 Task: Open a blank sheet, save the file as Samantha Add the quote 'The greatest wealth is not in material possessions but in the relationships and experiences we cherish.'The greatest wealth is not in material possessions but in the relationships and experiences we cherish.  Apply font style Apply font style Engravers MT and font size 22 Align the text to the Left .Change the text color to  Red
Action: Mouse moved to (26, 23)
Screenshot: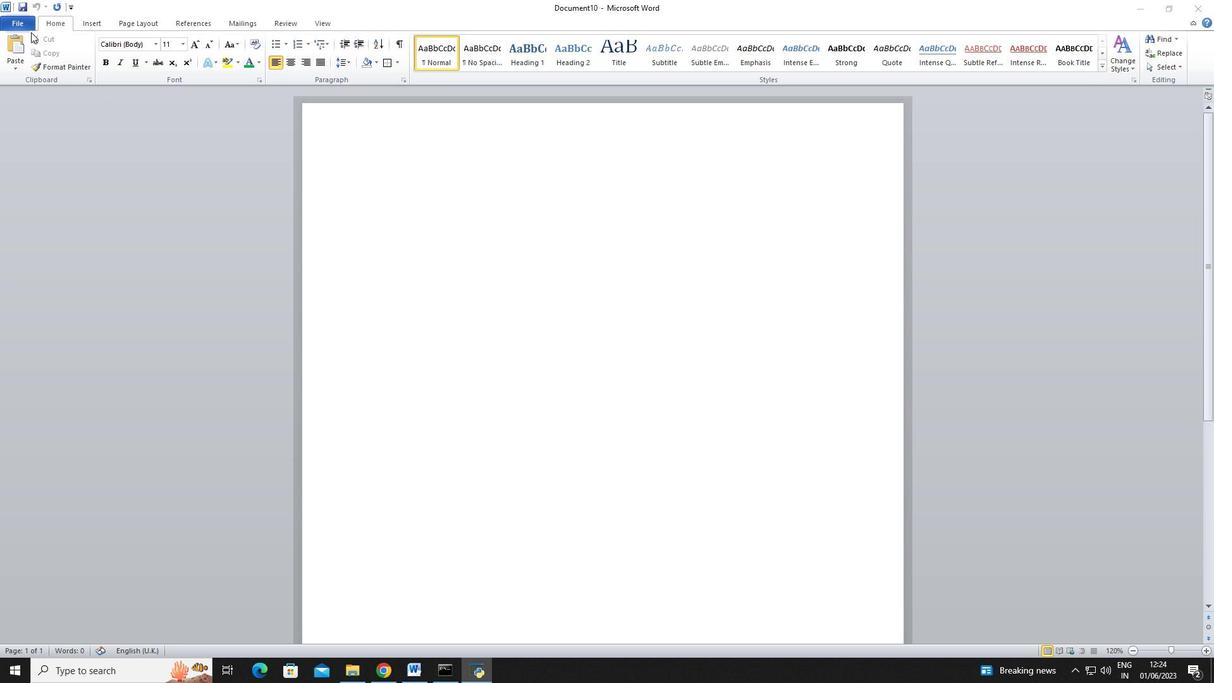 
Action: Mouse pressed left at (26, 23)
Screenshot: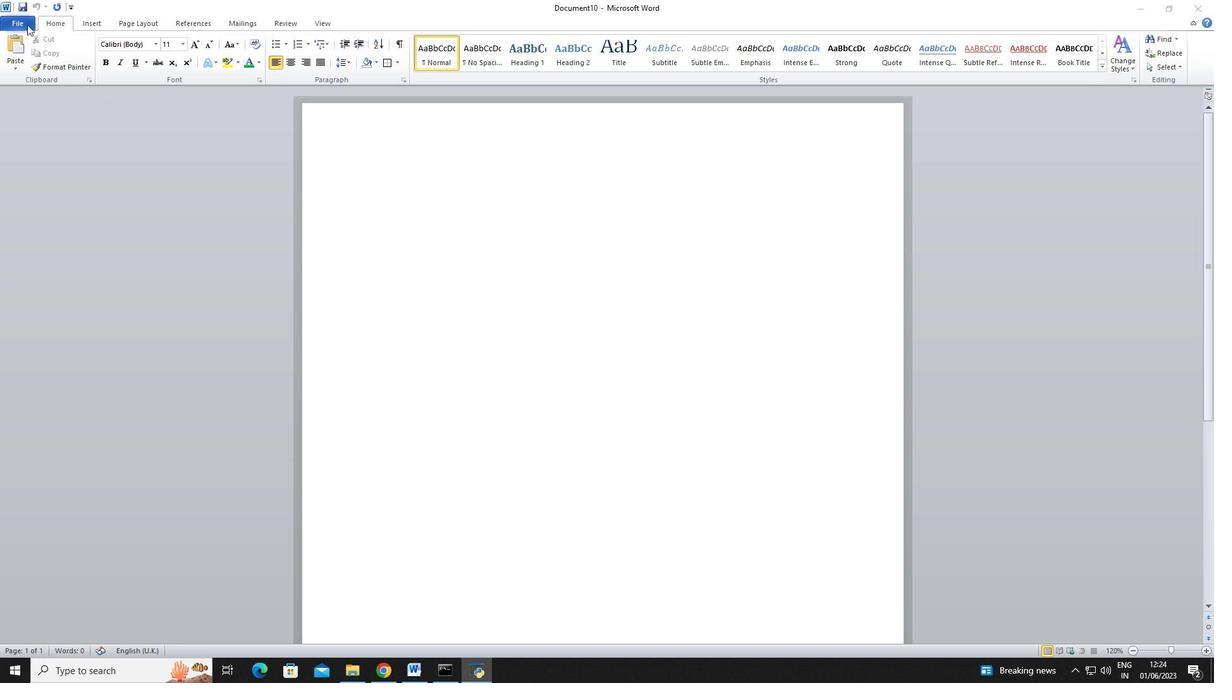 
Action: Mouse pressed left at (26, 23)
Screenshot: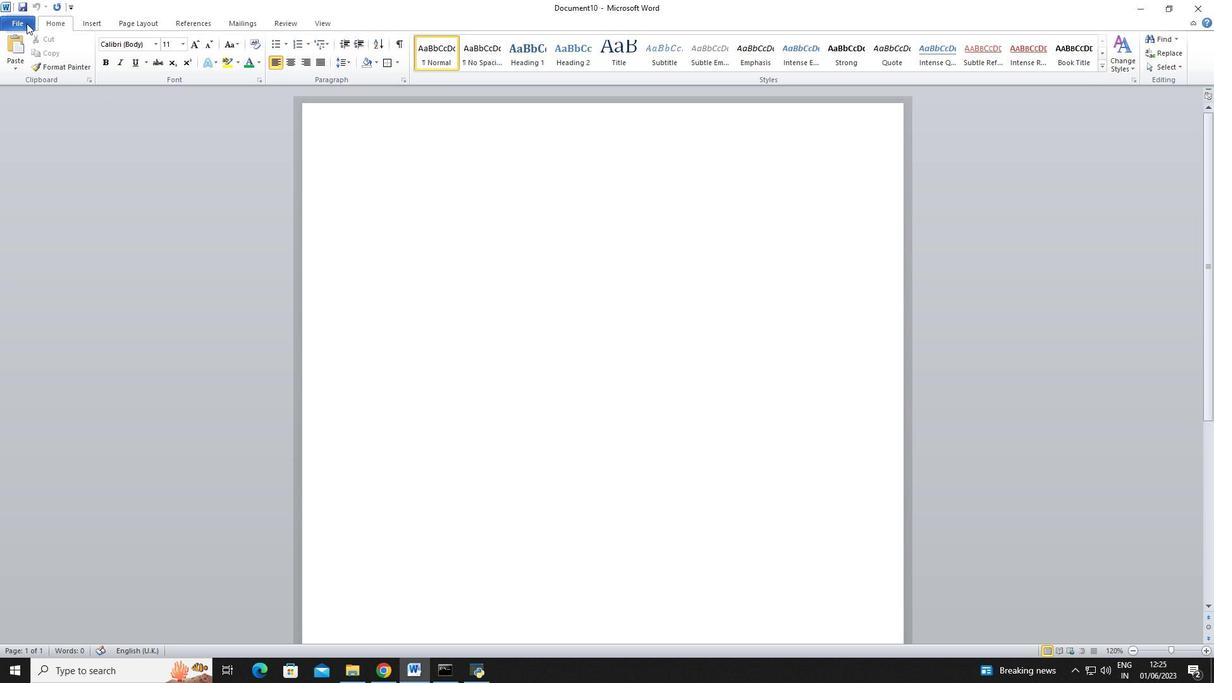
Action: Mouse moved to (37, 163)
Screenshot: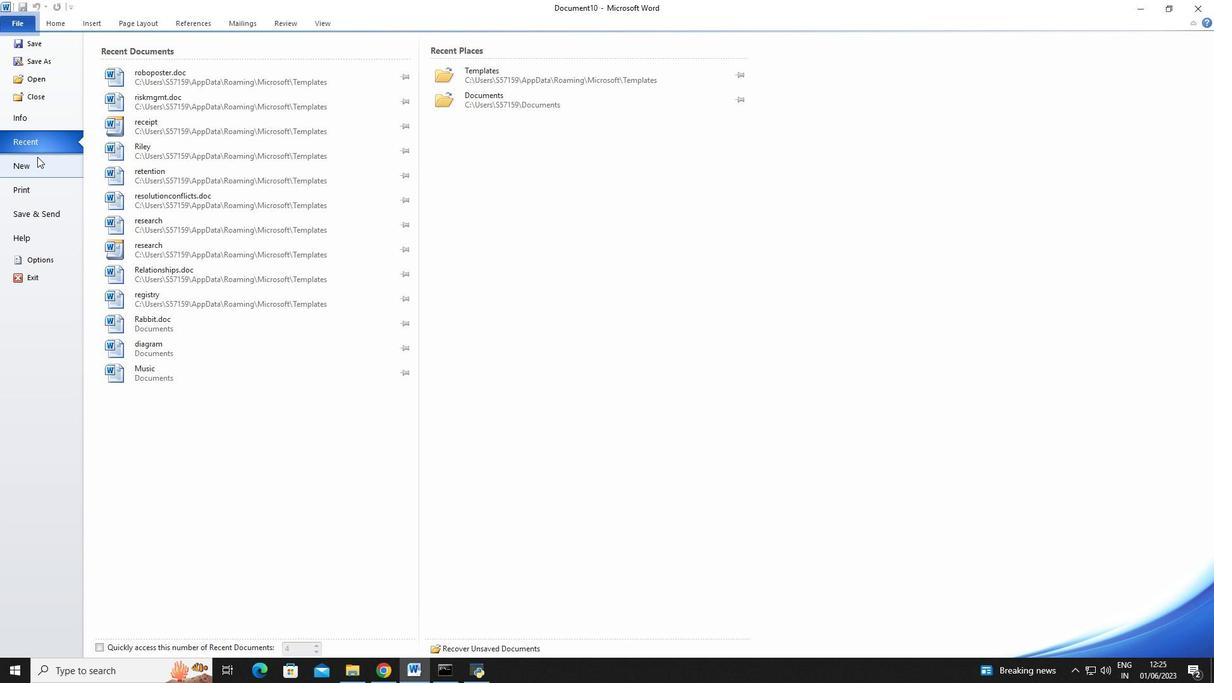 
Action: Mouse pressed left at (37, 163)
Screenshot: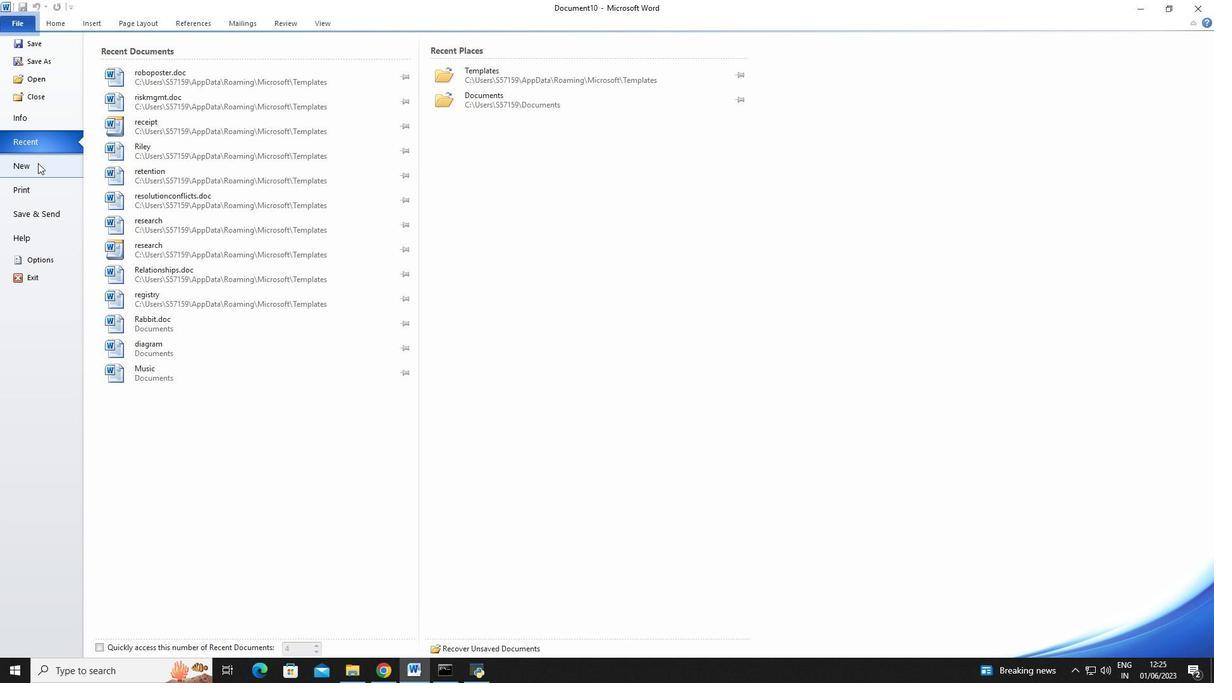 
Action: Mouse moved to (115, 117)
Screenshot: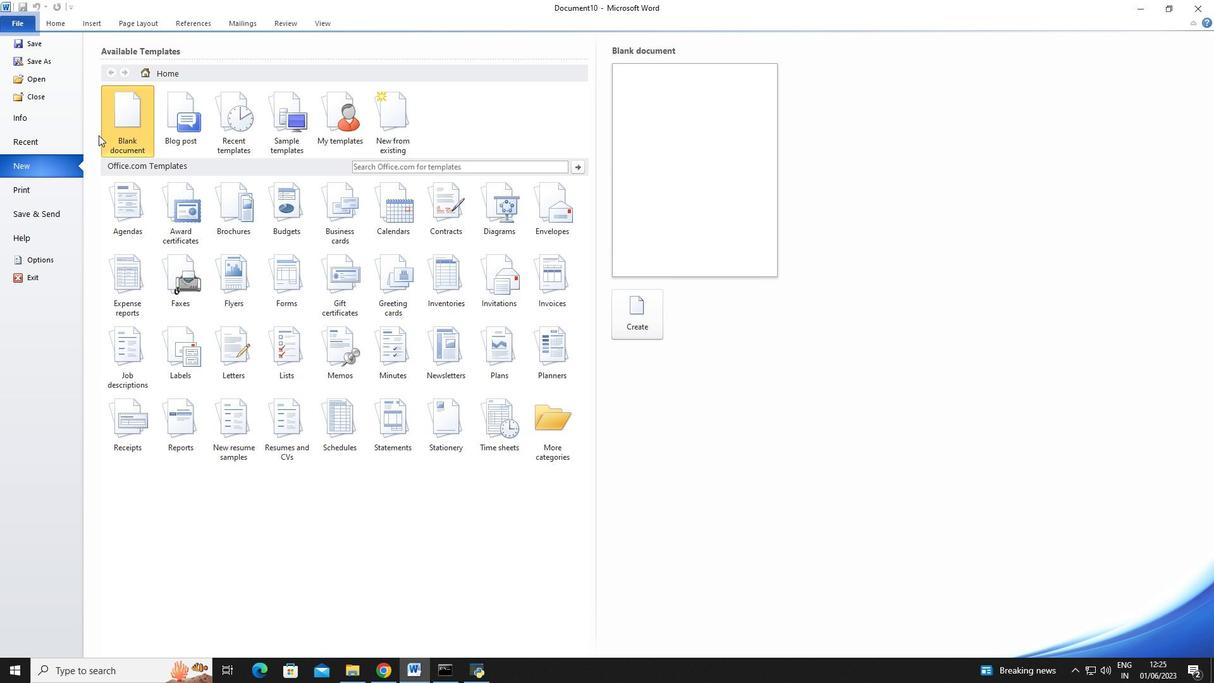 
Action: Mouse pressed left at (115, 117)
Screenshot: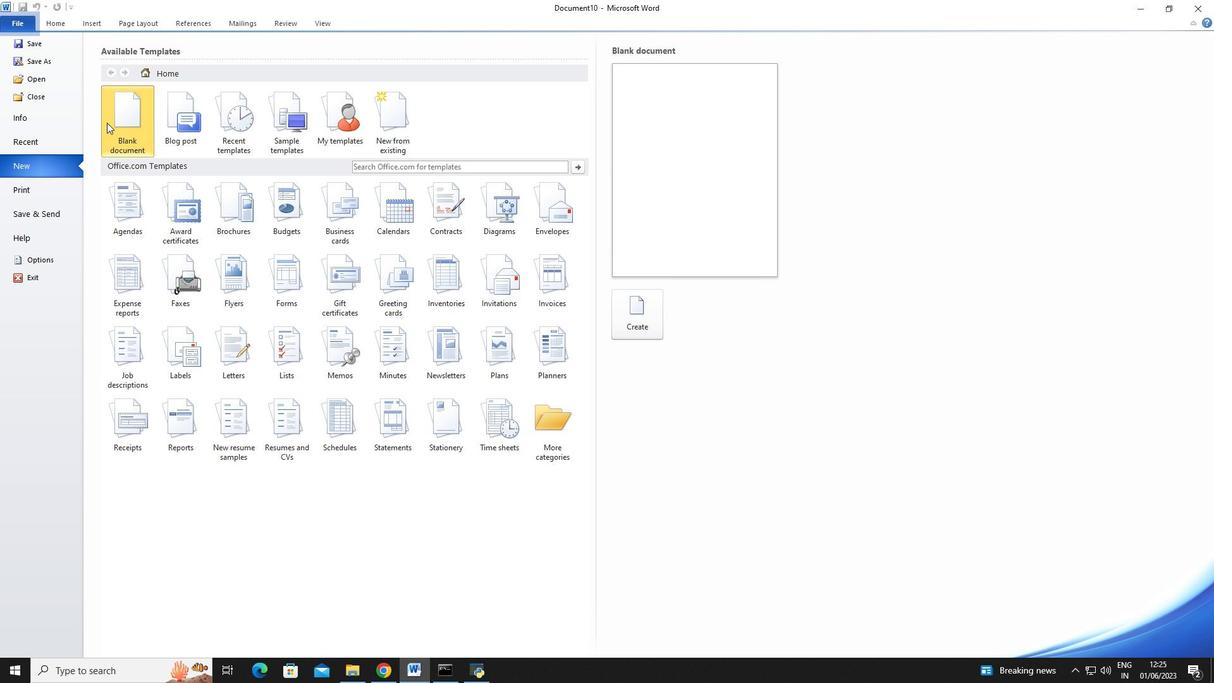 
Action: Mouse moved to (664, 309)
Screenshot: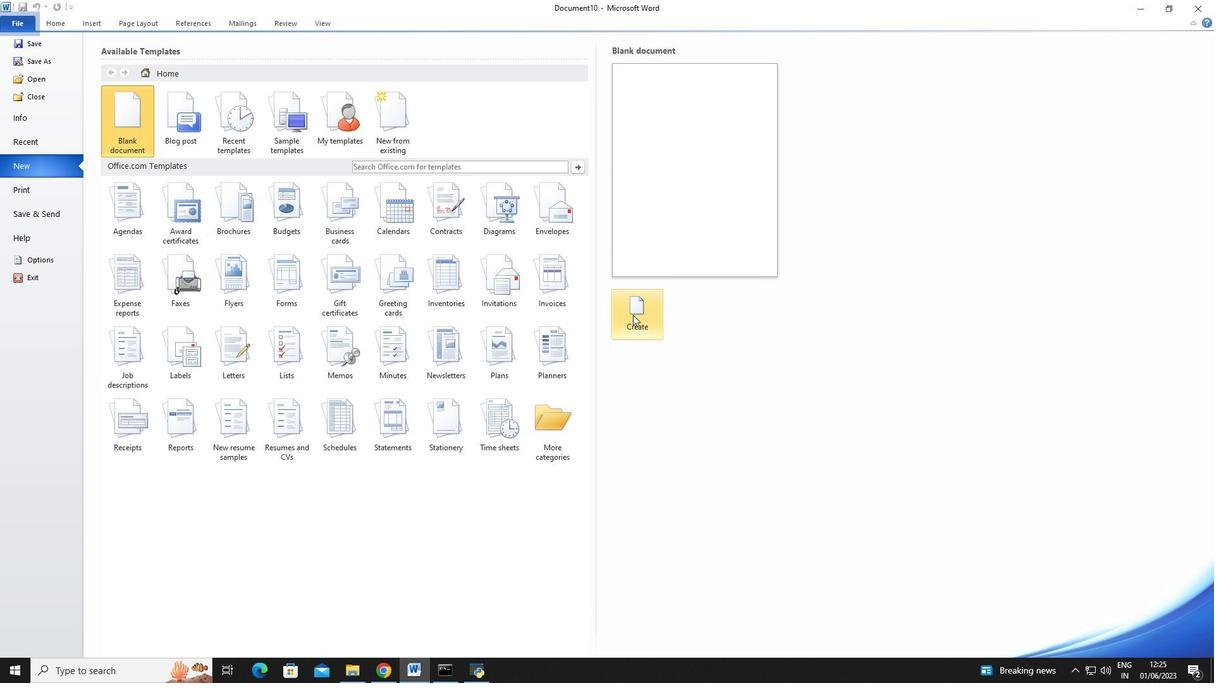 
Action: Mouse pressed left at (664, 309)
Screenshot: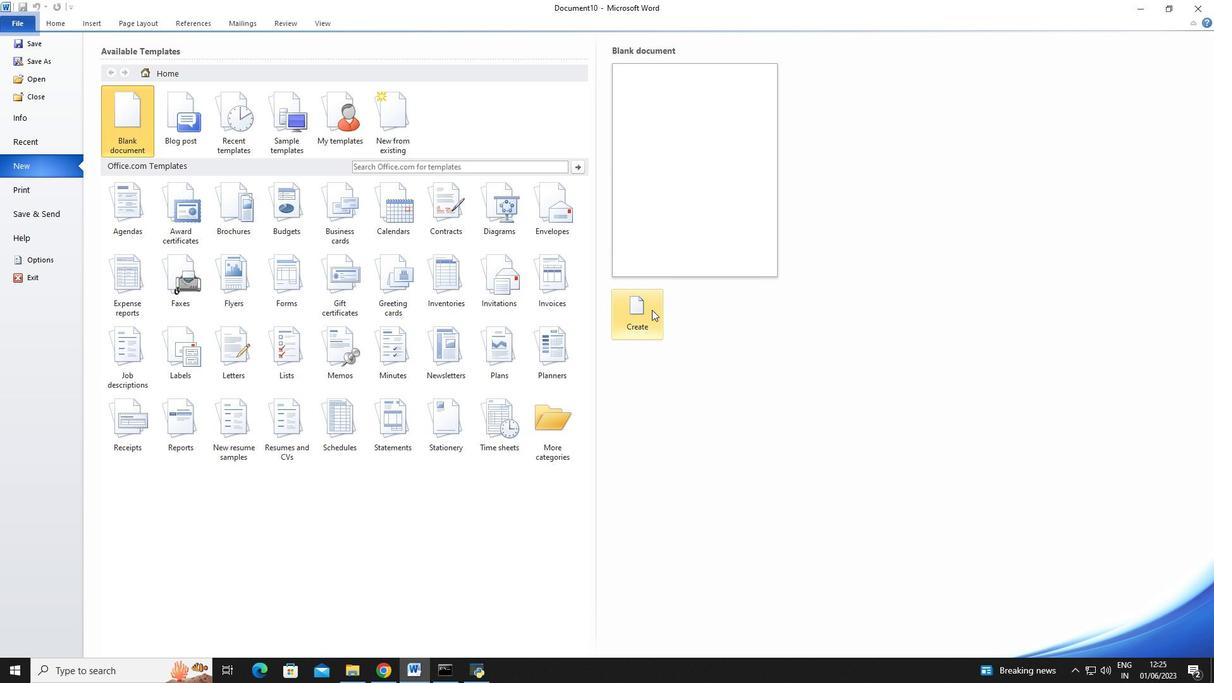
Action: Mouse moved to (650, 312)
Screenshot: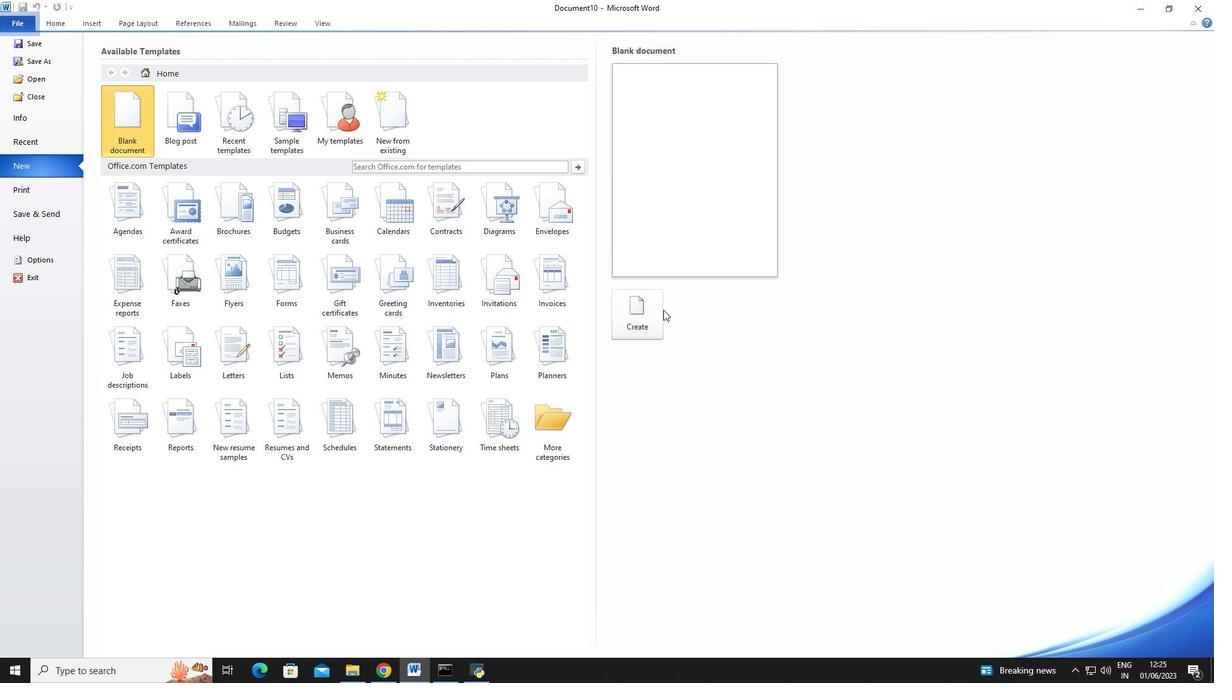 
Action: Mouse pressed left at (650, 312)
Screenshot: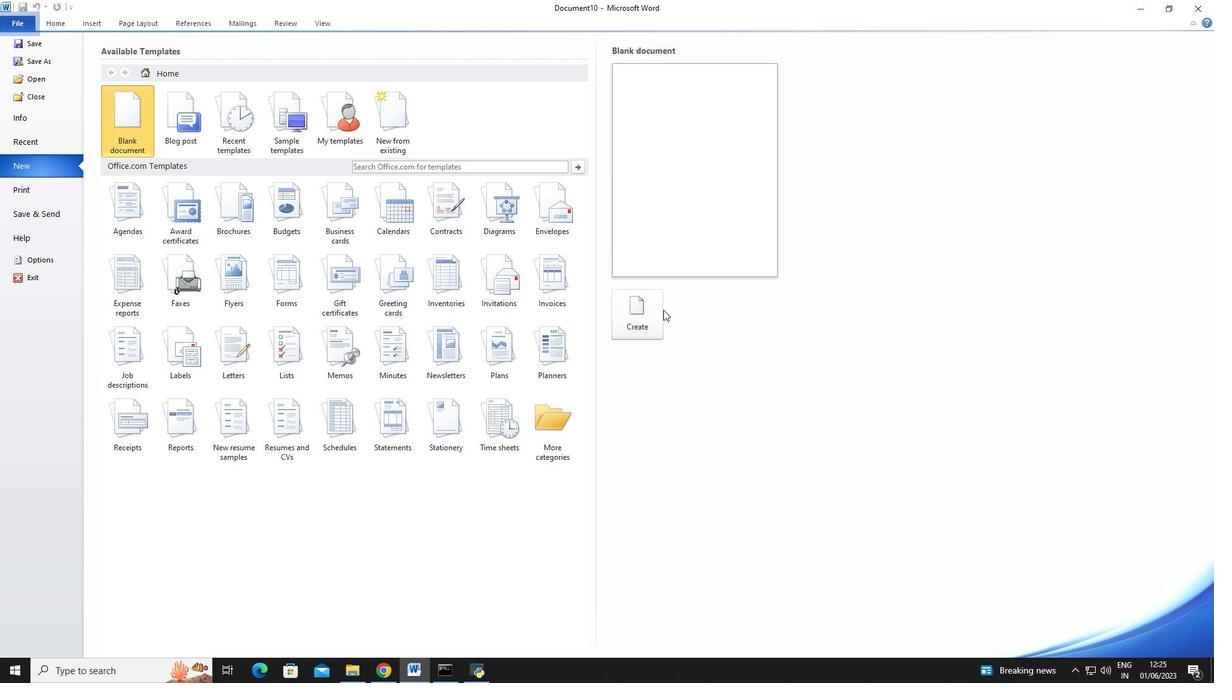 
Action: Mouse moved to (22, 6)
Screenshot: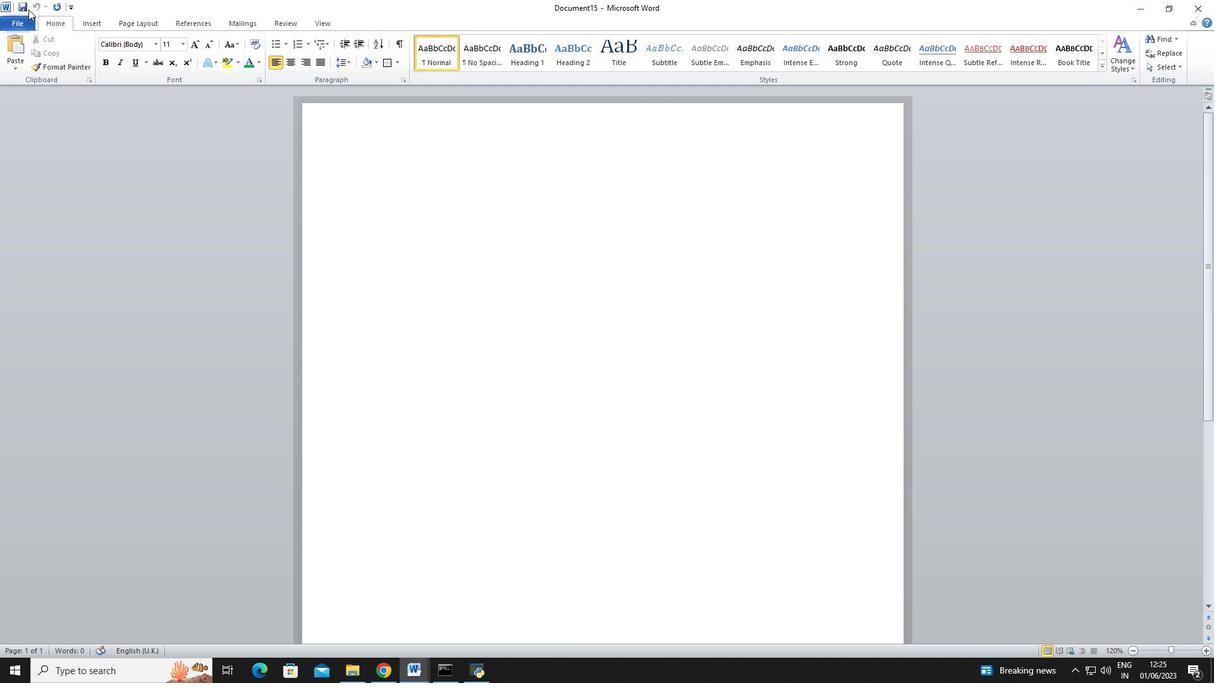 
Action: Mouse pressed left at (22, 6)
Screenshot: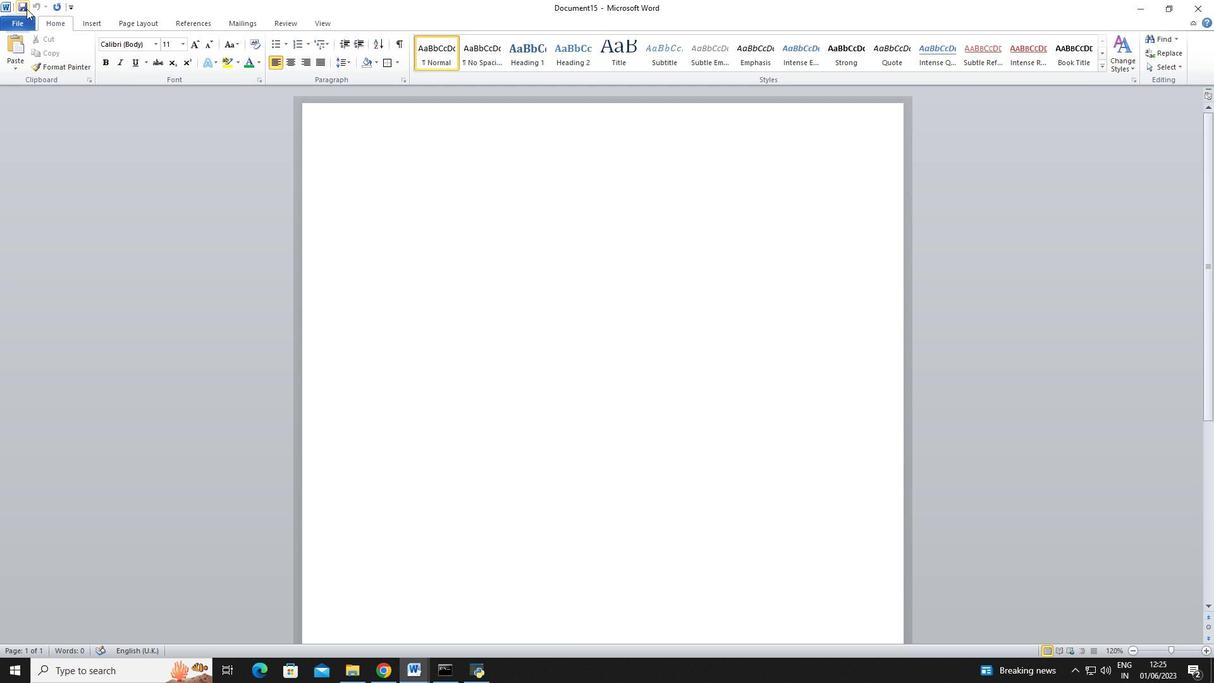 
Action: Mouse moved to (308, 235)
Screenshot: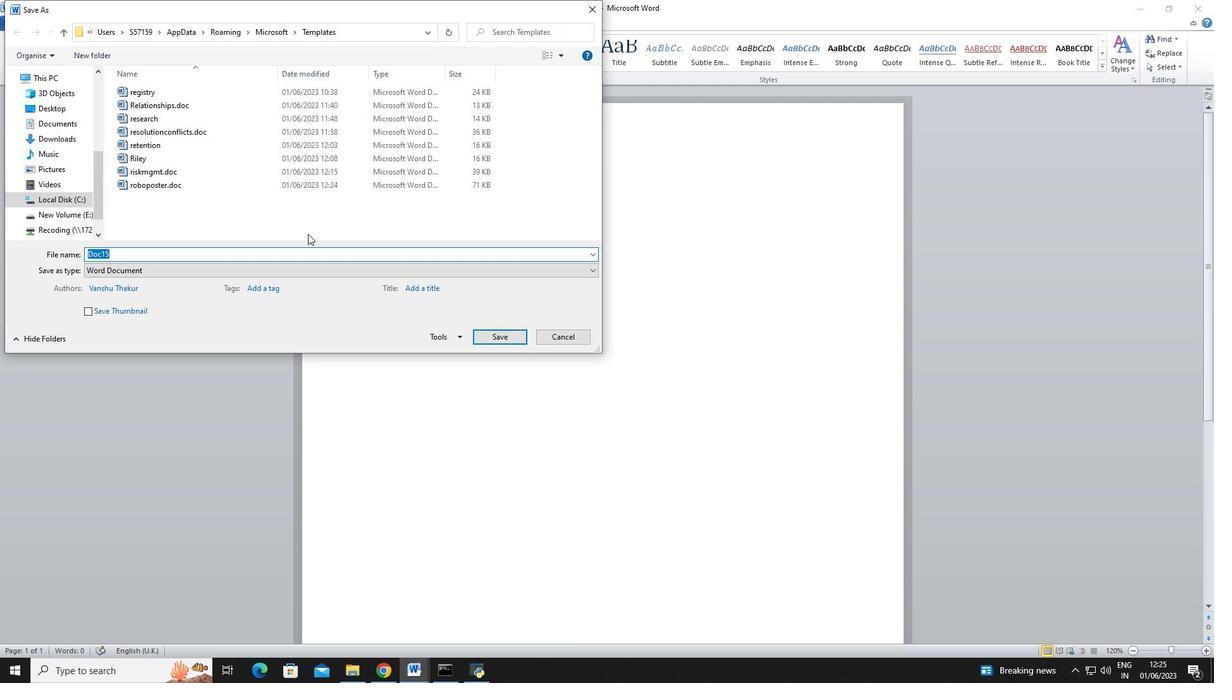 
Action: Key pressed <Key.shift>Samantha
Screenshot: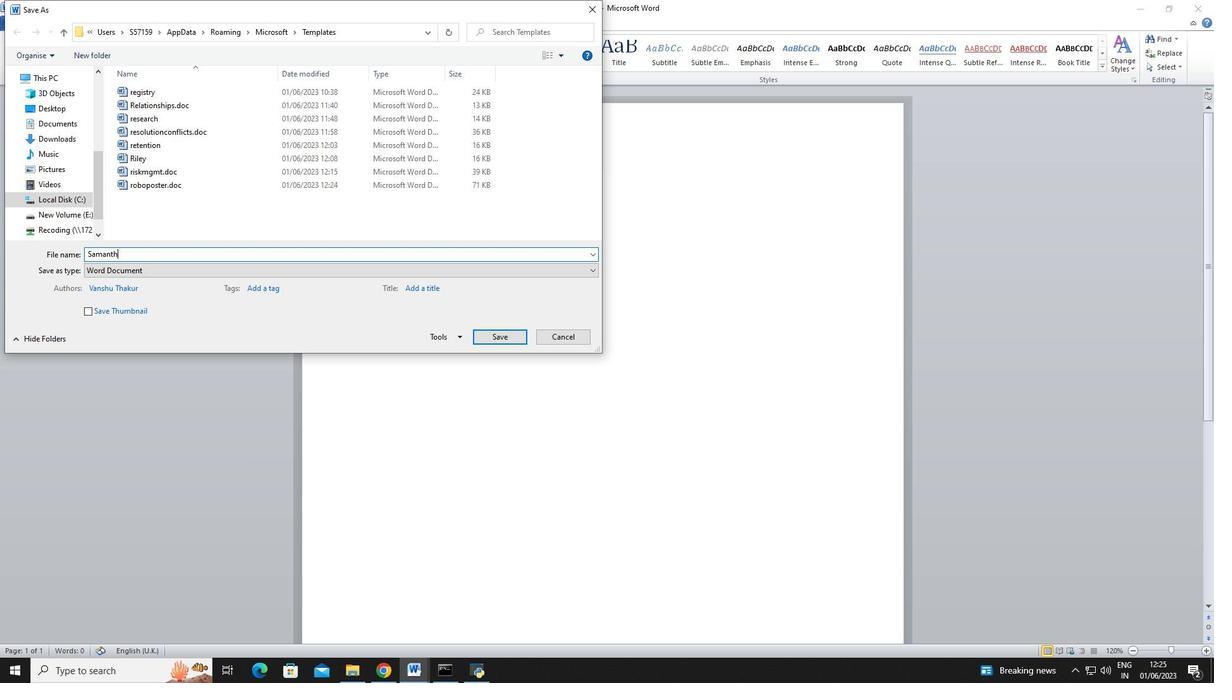 
Action: Mouse moved to (507, 339)
Screenshot: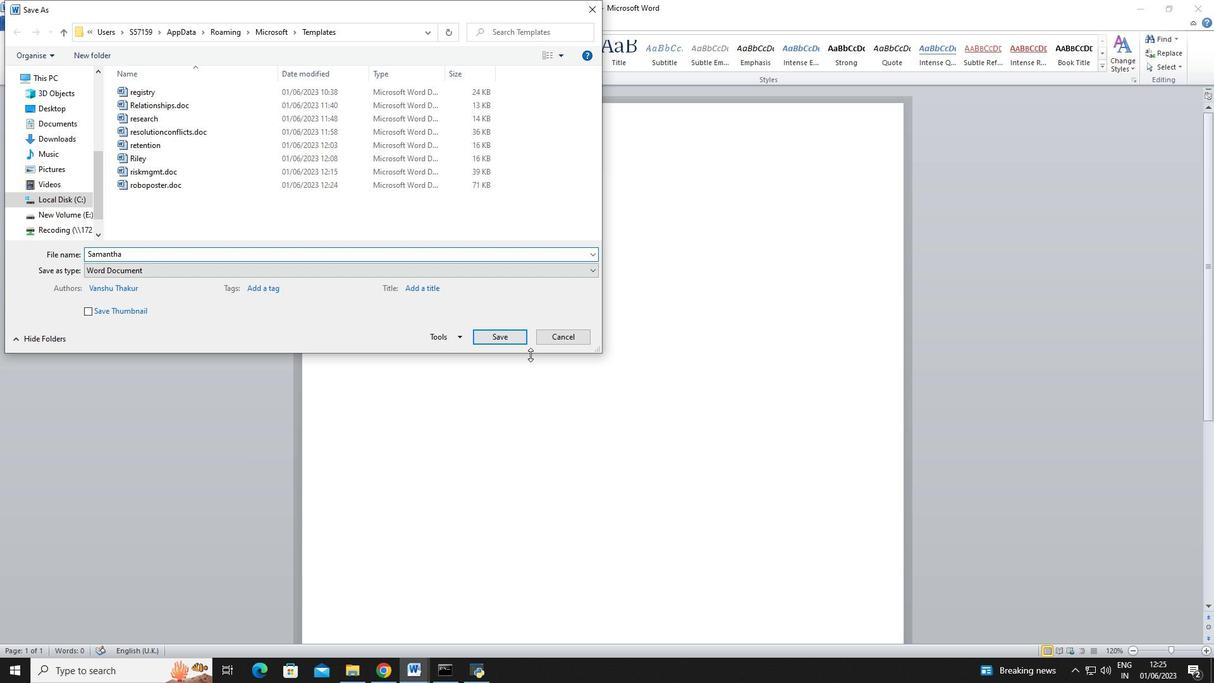 
Action: Mouse pressed left at (507, 339)
Screenshot: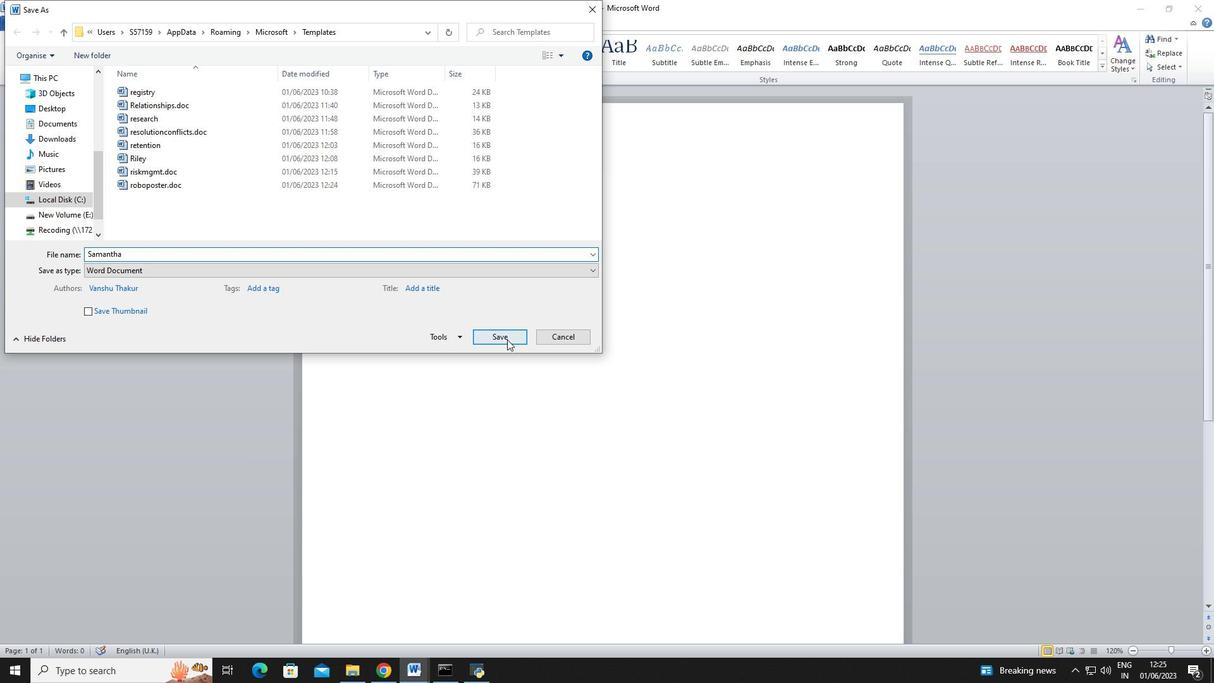 
Action: Mouse moved to (387, 178)
Screenshot: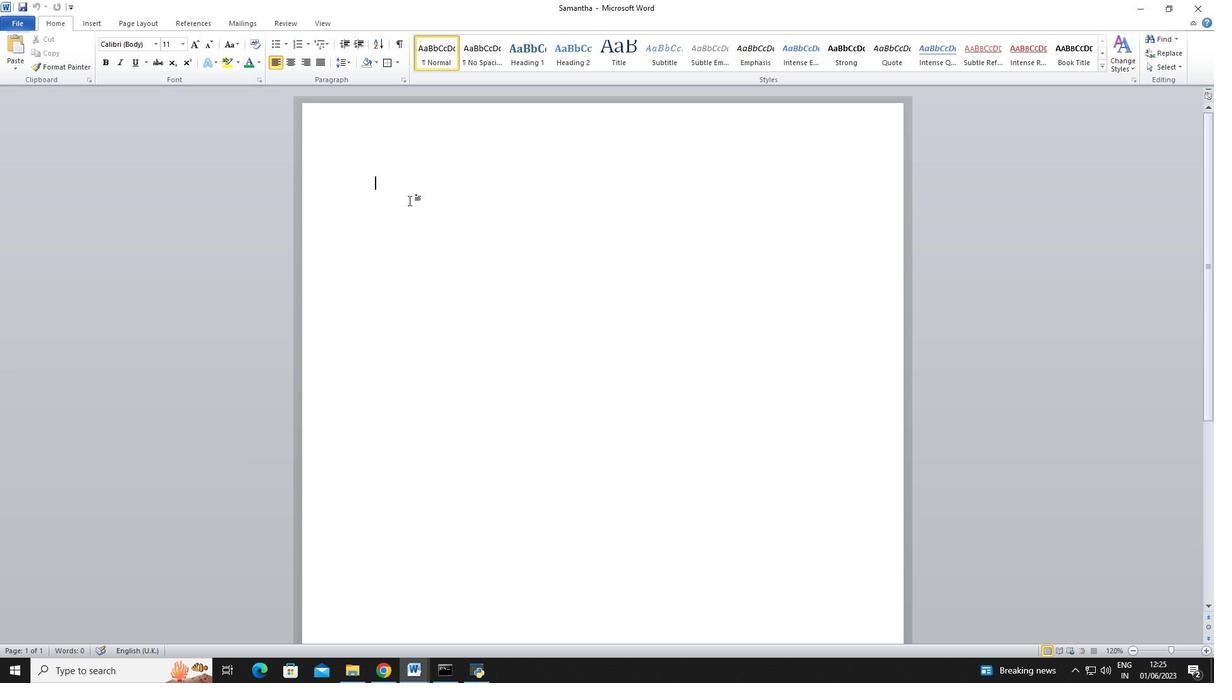 
Action: Key pressed <Key.shift><Key.shift><Key.shift><Key.shift><Key.shift><Key.shift>The<Key.space>greatest<Key.space>wealth<Key.space>is<Key.space>not<Key.space>in<Key.space>material<Key.space>possesions<Key.space>but<Key.space><Key.left><Key.left><Key.left><Key.left><Key.left><Key.left><Key.left><Key.left><Key.left>s<Key.right><Key.right><Key.right><Key.right><Key.right><Key.right><Key.right><Key.right><Key.space>in<Key.space>the<Key.space>re;ationships<Key.space>and<Key.space>experiences<Key.left><Key.left><Key.left><Key.left><Key.left><Key.left><Key.left><Key.left><Key.left><Key.left><Key.left><Key.left><Key.left><Key.left><Key.left><Key.left><Key.left><Key.left><Key.left><Key.left><Key.left><Key.left><Key.left><Key.left><Key.left><Key.left><Key.backspace>l<Key.right><Key.right><Key.right><Key.right><Key.right><Key.right><Key.right><Key.right><Key.right><Key.right><Key.right><Key.right><Key.right><Key.right><Key.right><Key.right><Key.right><Key.right><Key.right><Key.right><Key.right><Key.right><Key.right><Key.right><Key.right><Key.right><Key.space>we<Key.space>cherish.
Screenshot: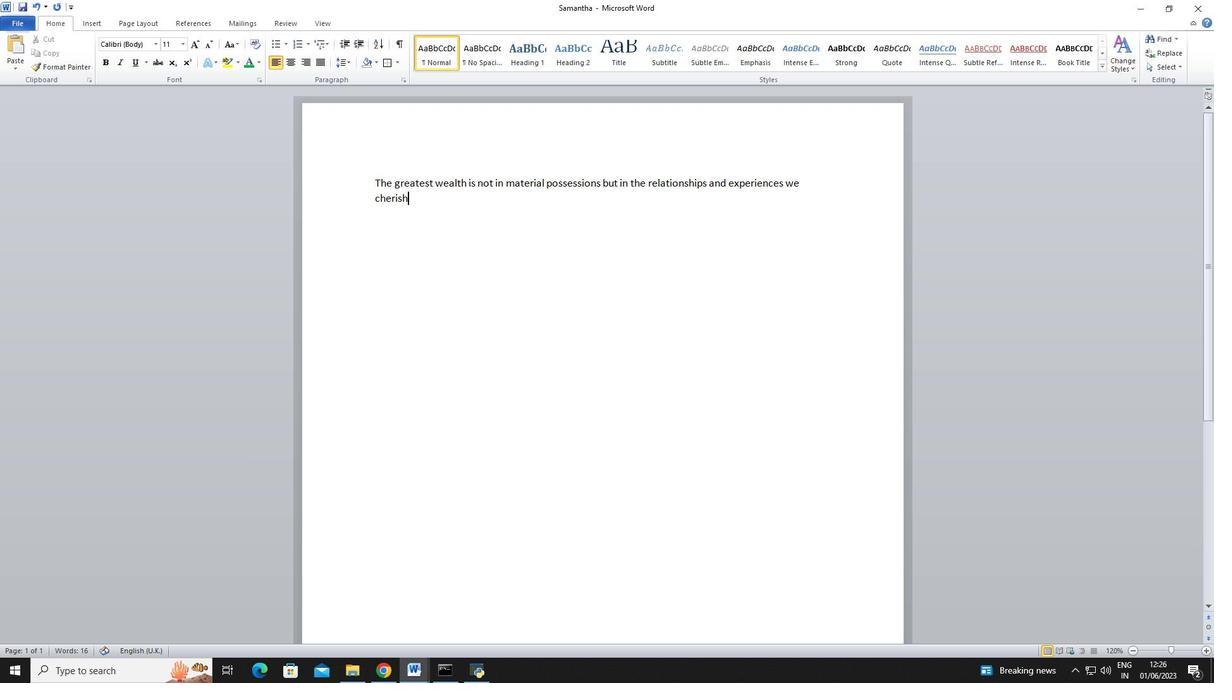 
Action: Mouse moved to (389, 168)
Screenshot: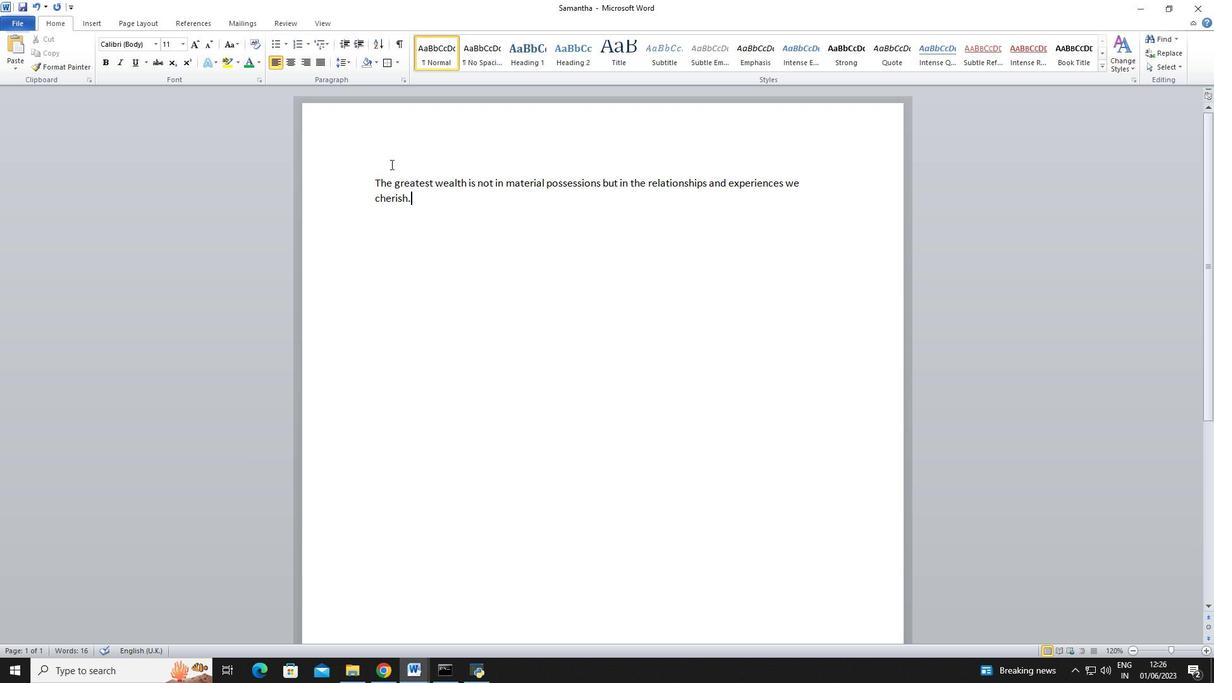 
Action: Key pressed <Key.space><Key.shift><Key.shift><Key.shift><Key.shift><Key.shift><Key.shift><Key.shift><Key.shift><Key.shift><Key.shift><Key.shift><Key.shift><Key.shift>The<Key.space>greatest<Key.space>wealth<Key.space>is<Key.space>not<Key.space>in<Key.space>material<Key.space>possessions<Key.space>but<Key.space>in<Key.space>the<Key.space>relationships<Key.space>and<Key.space>experiences<Key.space>we<Key.space>cherish.
Screenshot: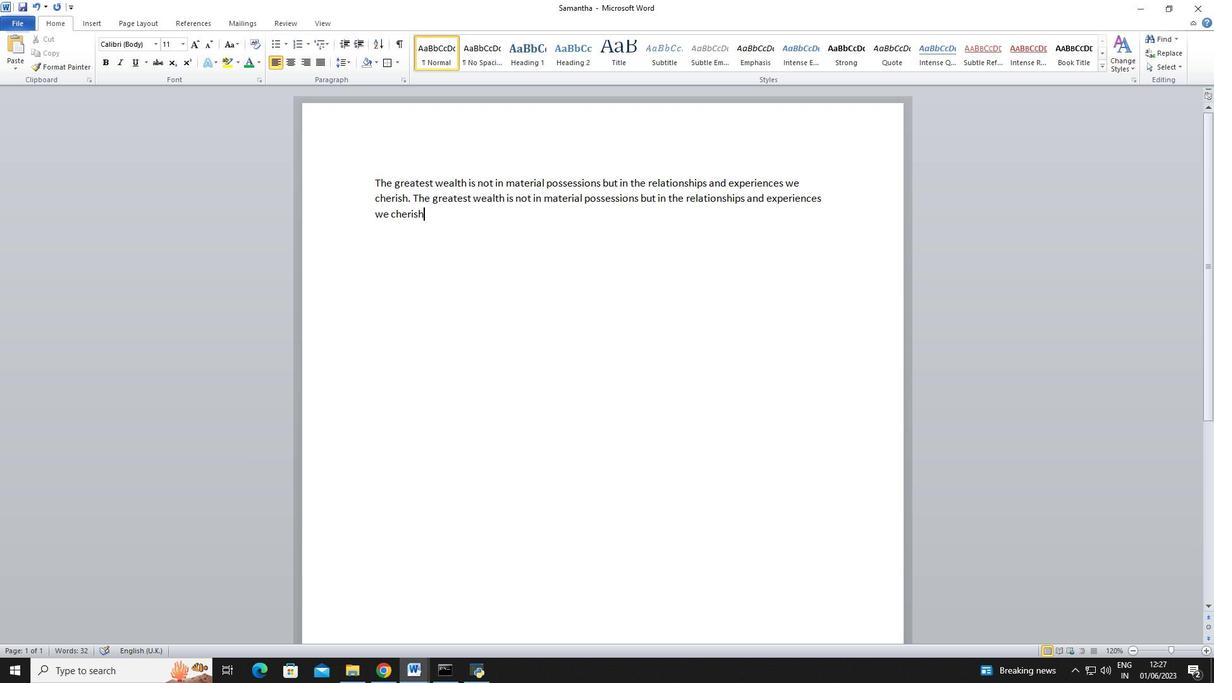 
Action: Mouse moved to (370, 182)
Screenshot: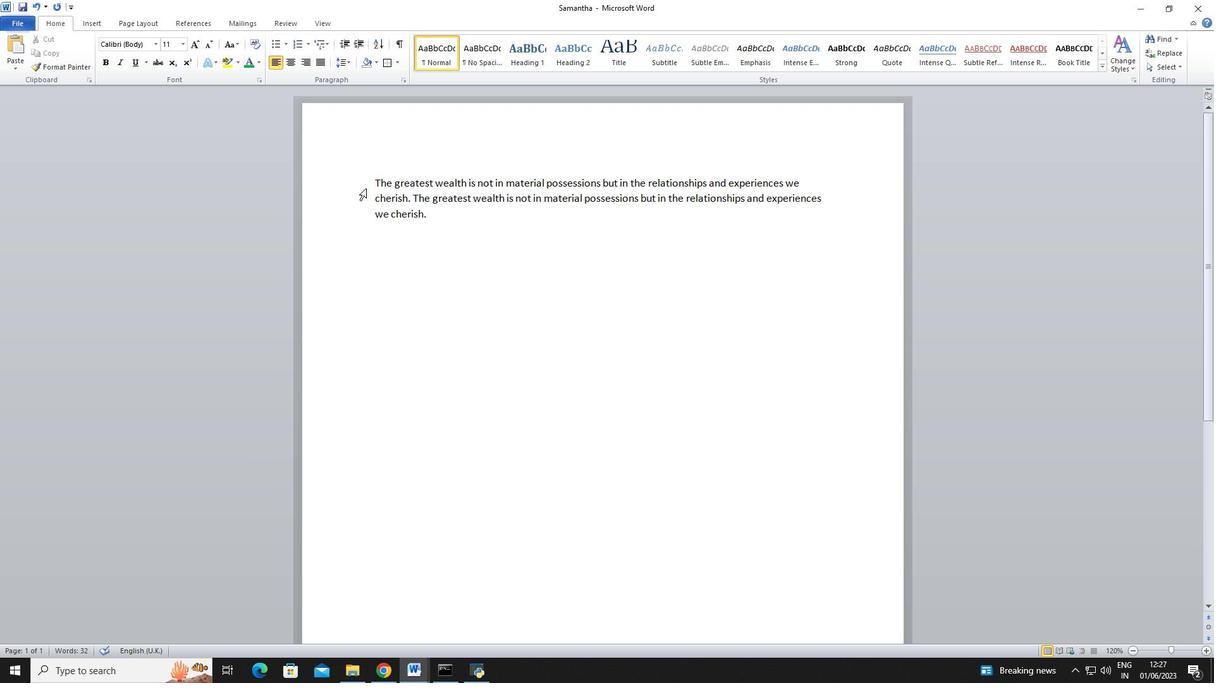
Action: Mouse pressed left at (370, 182)
Screenshot: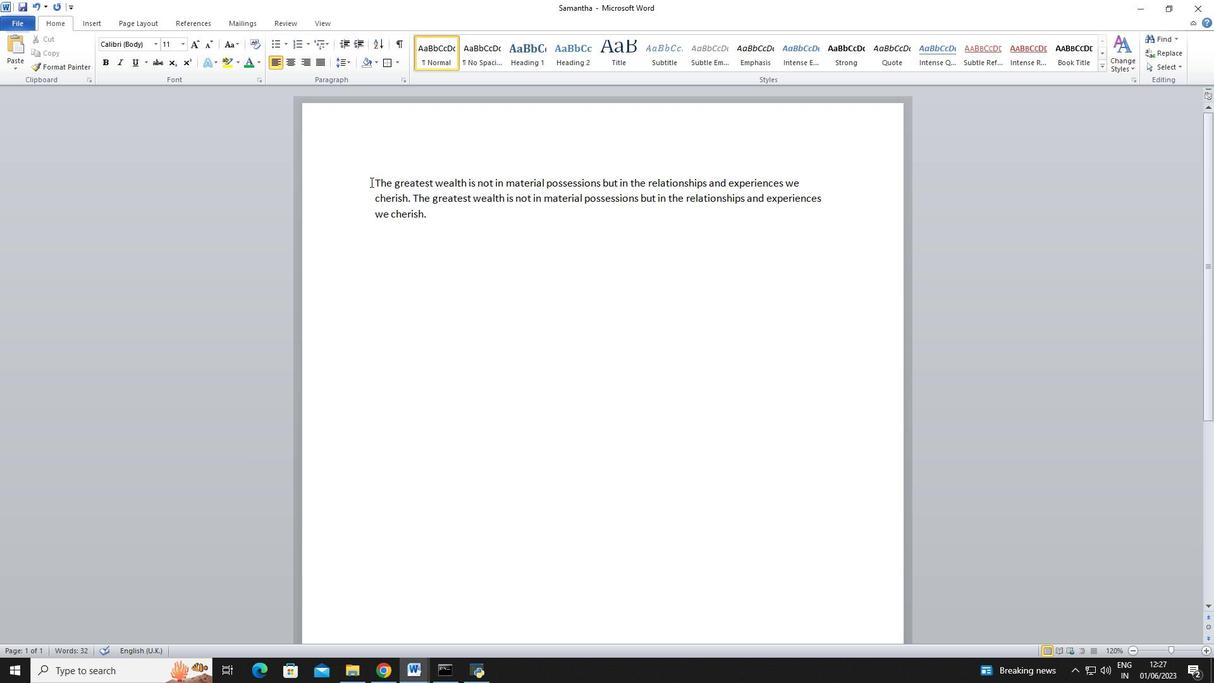 
Action: Mouse moved to (154, 44)
Screenshot: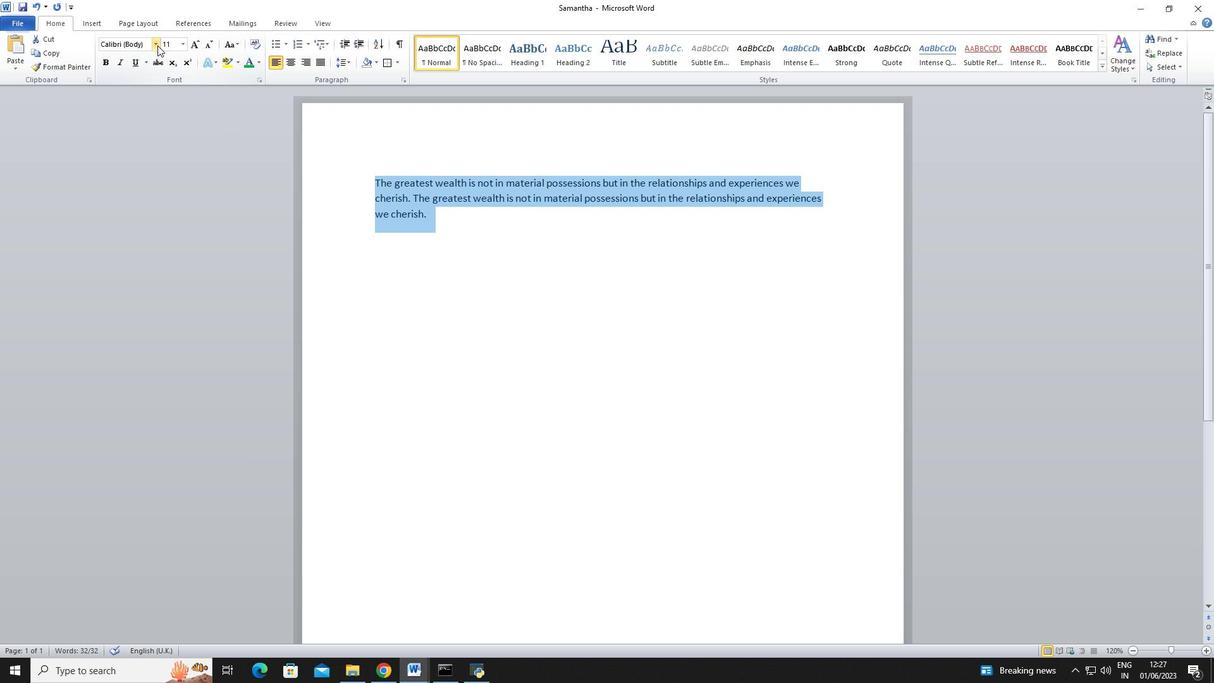 
Action: Mouse pressed left at (154, 44)
Screenshot: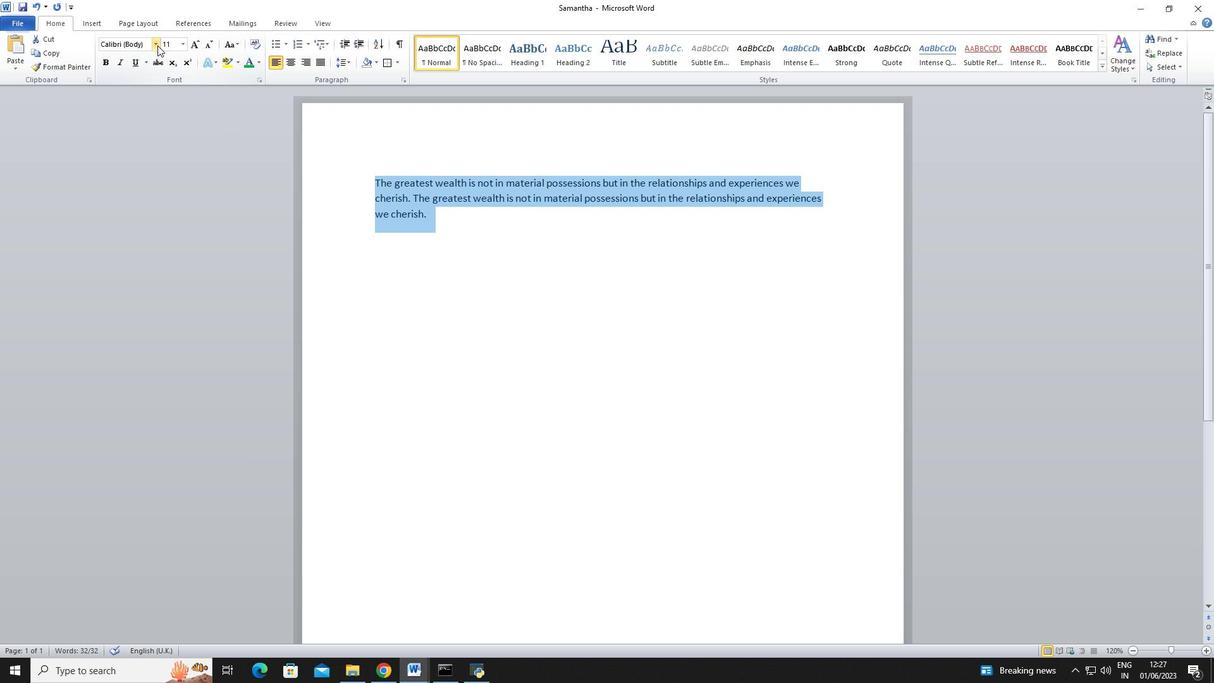 
Action: Mouse moved to (208, 215)
Screenshot: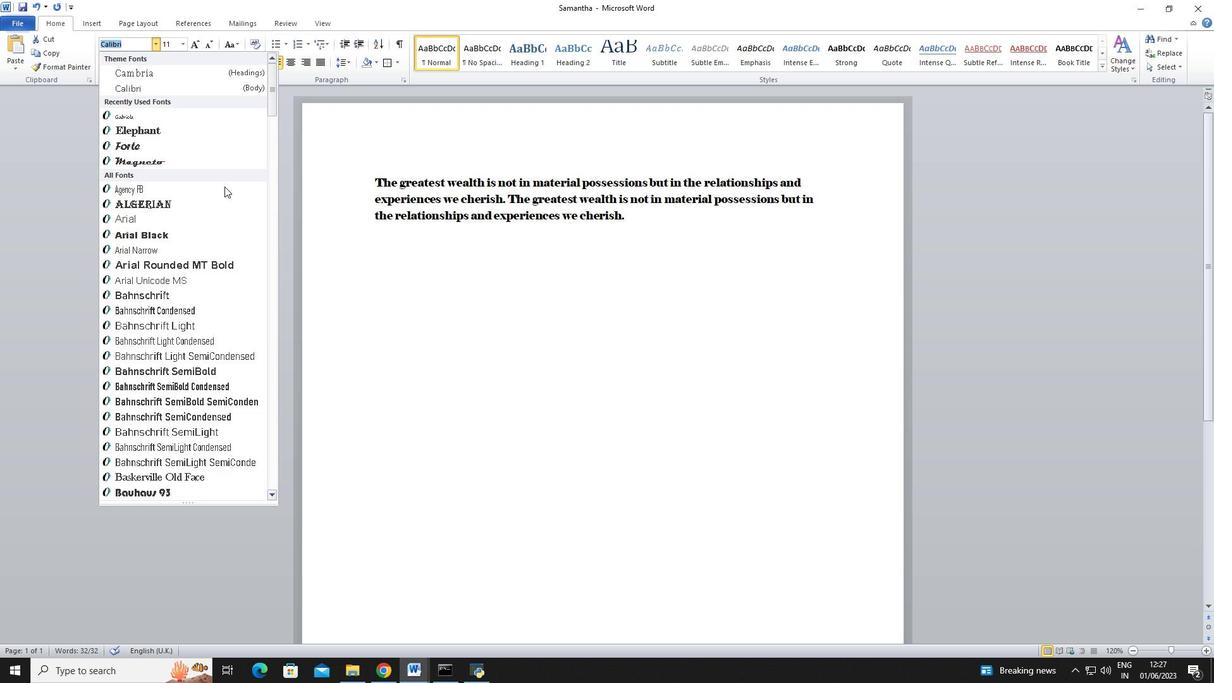 
Action: Mouse scrolled (208, 214) with delta (0, 0)
Screenshot: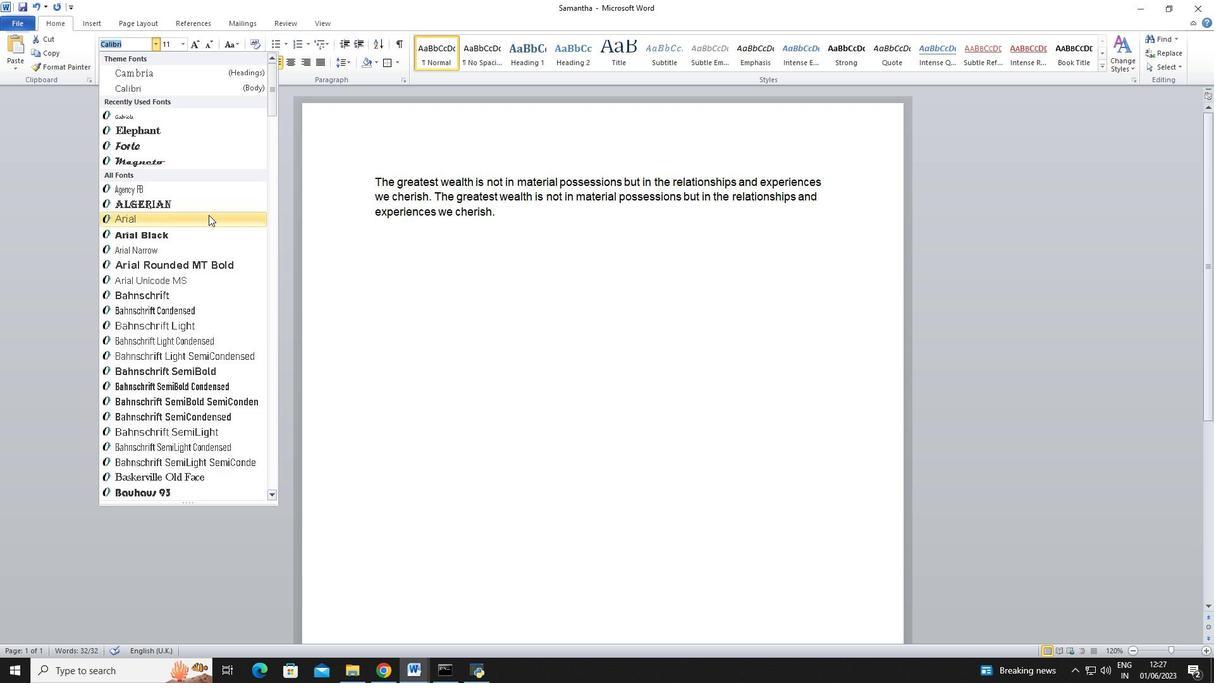
Action: Mouse scrolled (208, 214) with delta (0, 0)
Screenshot: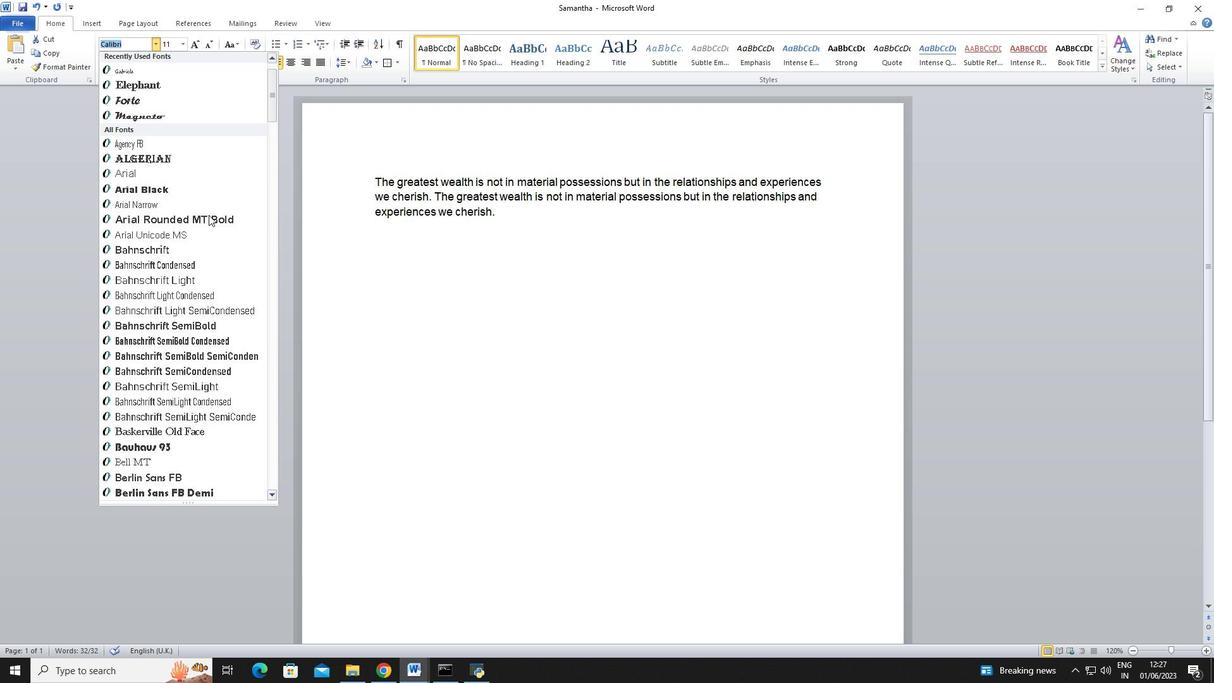 
Action: Mouse scrolled (208, 214) with delta (0, 0)
Screenshot: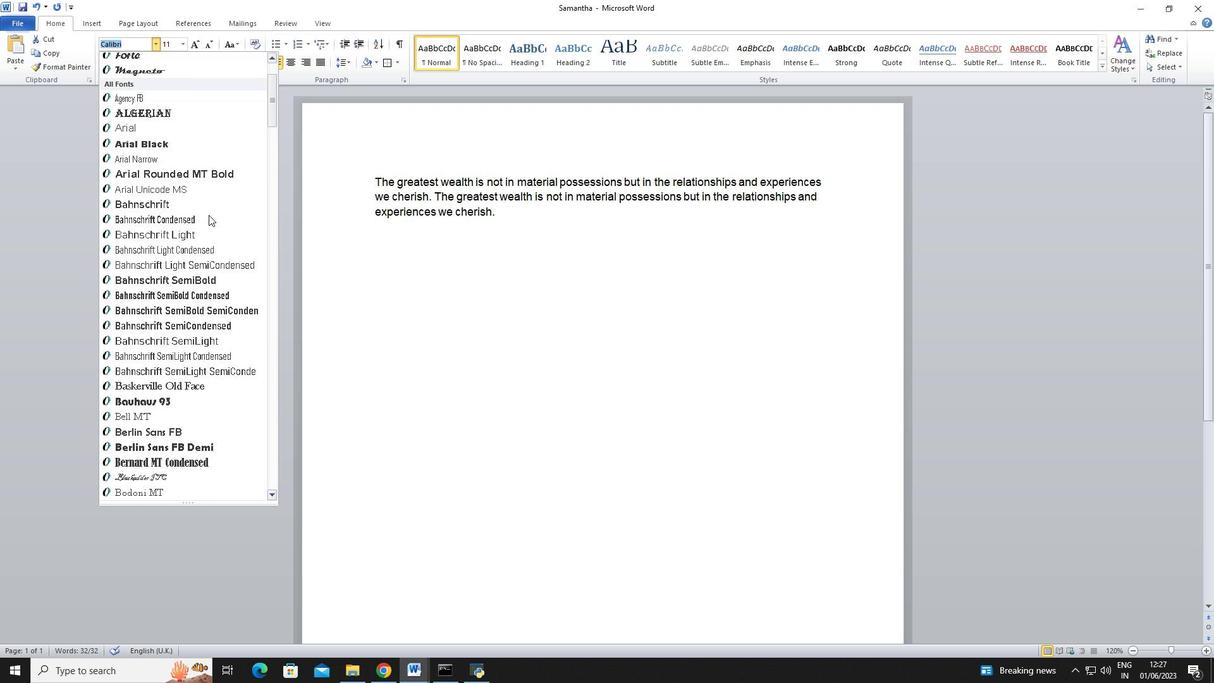 
Action: Mouse moved to (211, 304)
Screenshot: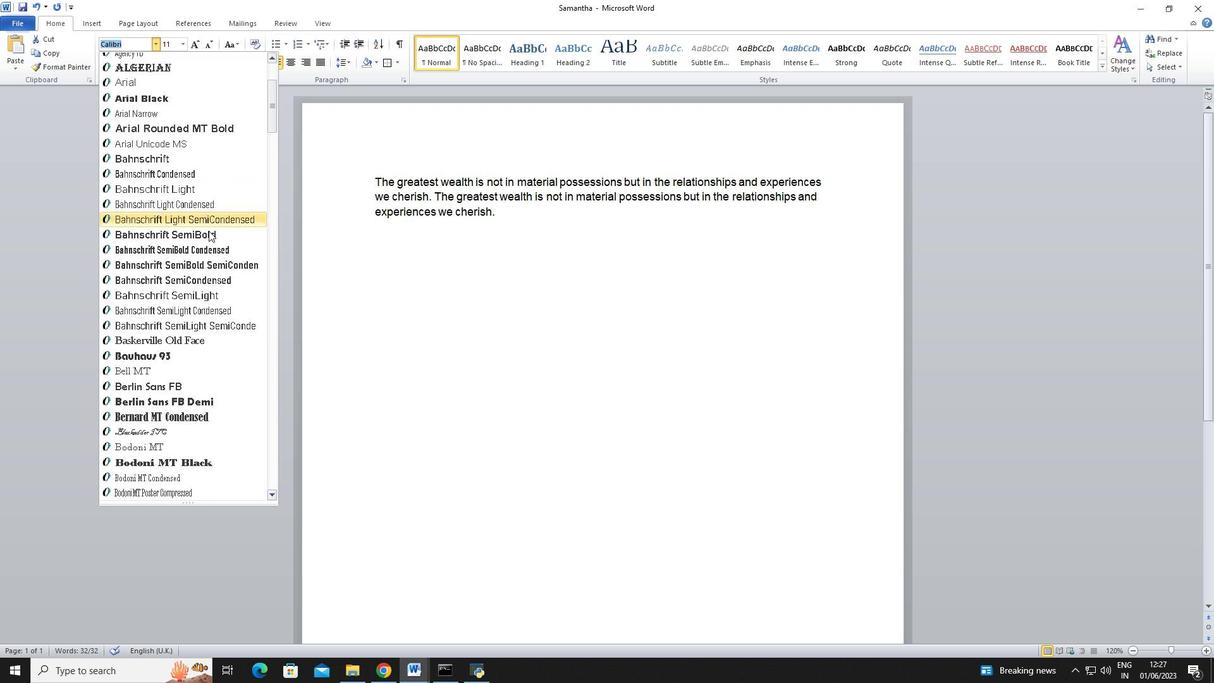 
Action: Mouse scrolled (211, 304) with delta (0, 0)
Screenshot: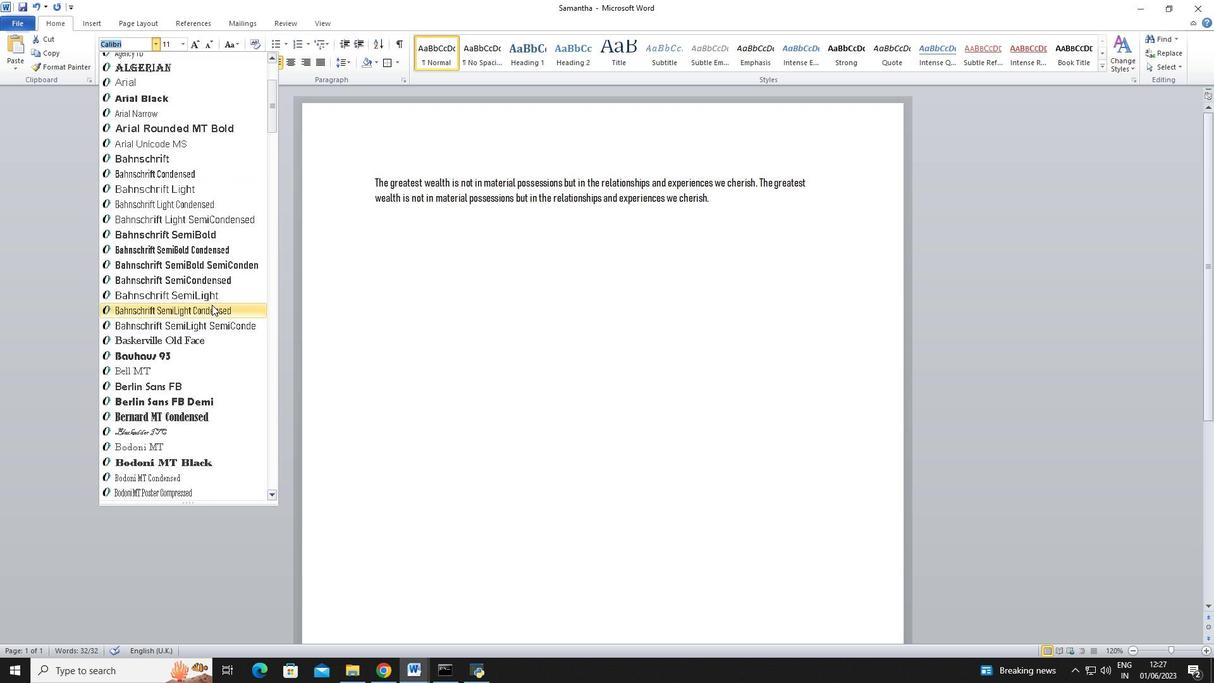 
Action: Mouse scrolled (211, 304) with delta (0, 0)
Screenshot: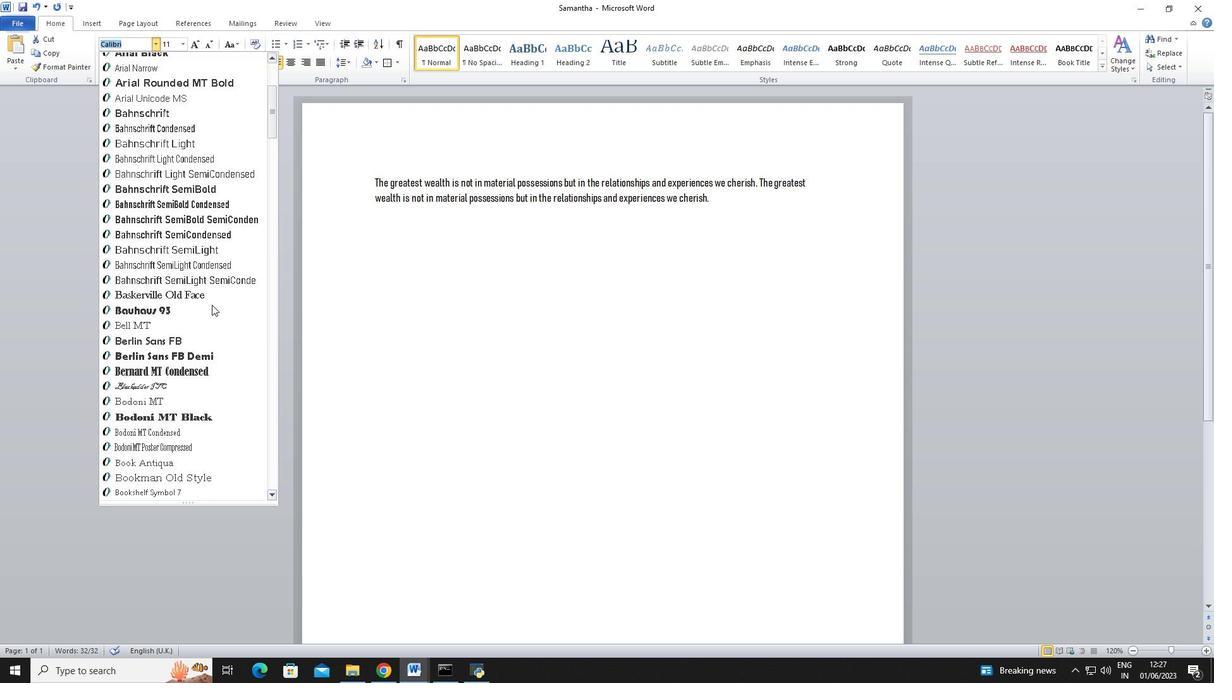 
Action: Mouse scrolled (211, 304) with delta (0, 0)
Screenshot: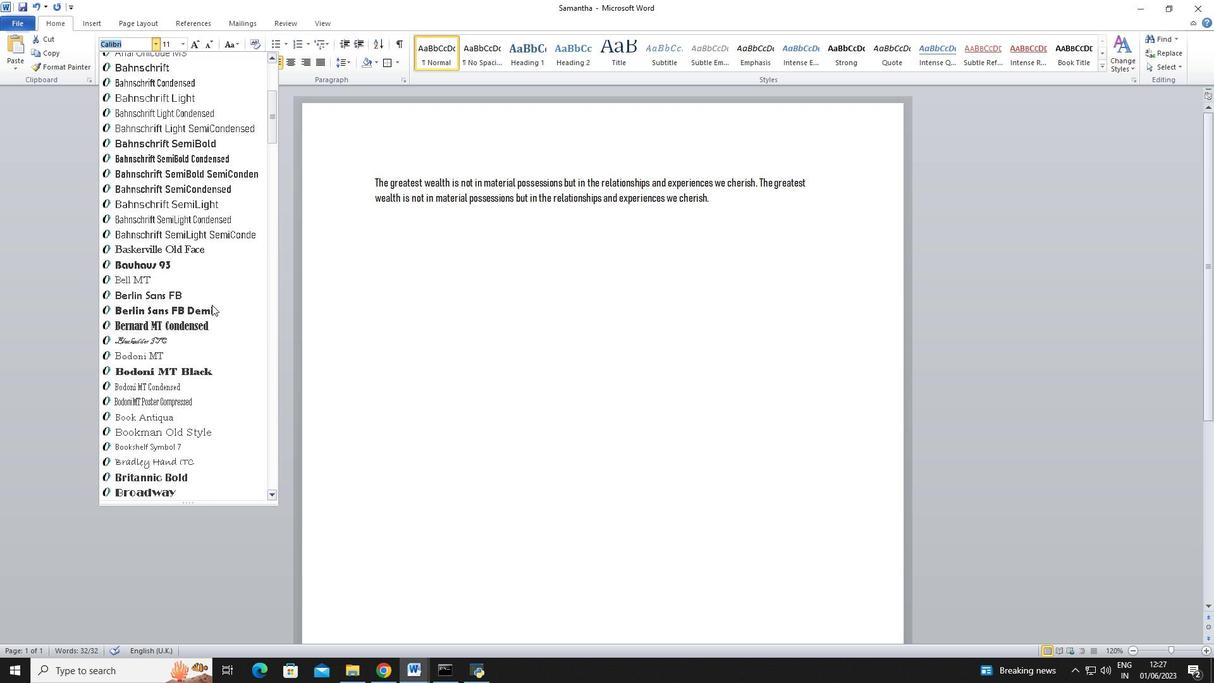 
Action: Mouse scrolled (211, 304) with delta (0, 0)
Screenshot: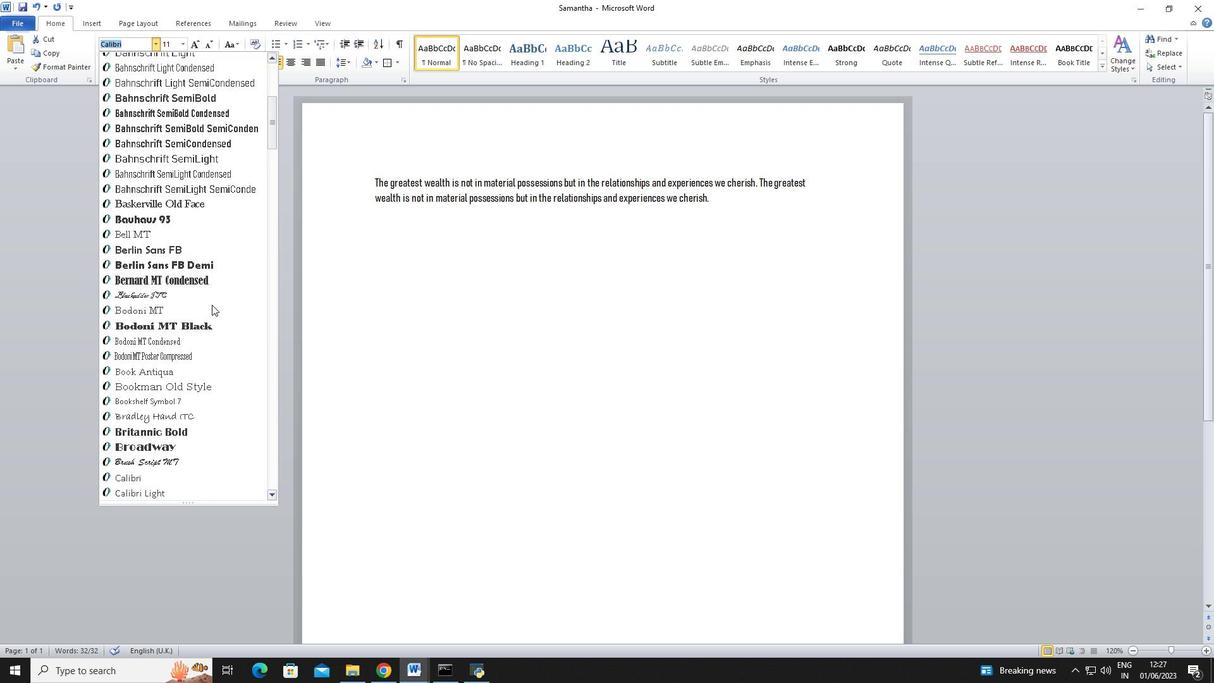 
Action: Mouse scrolled (211, 304) with delta (0, 0)
Screenshot: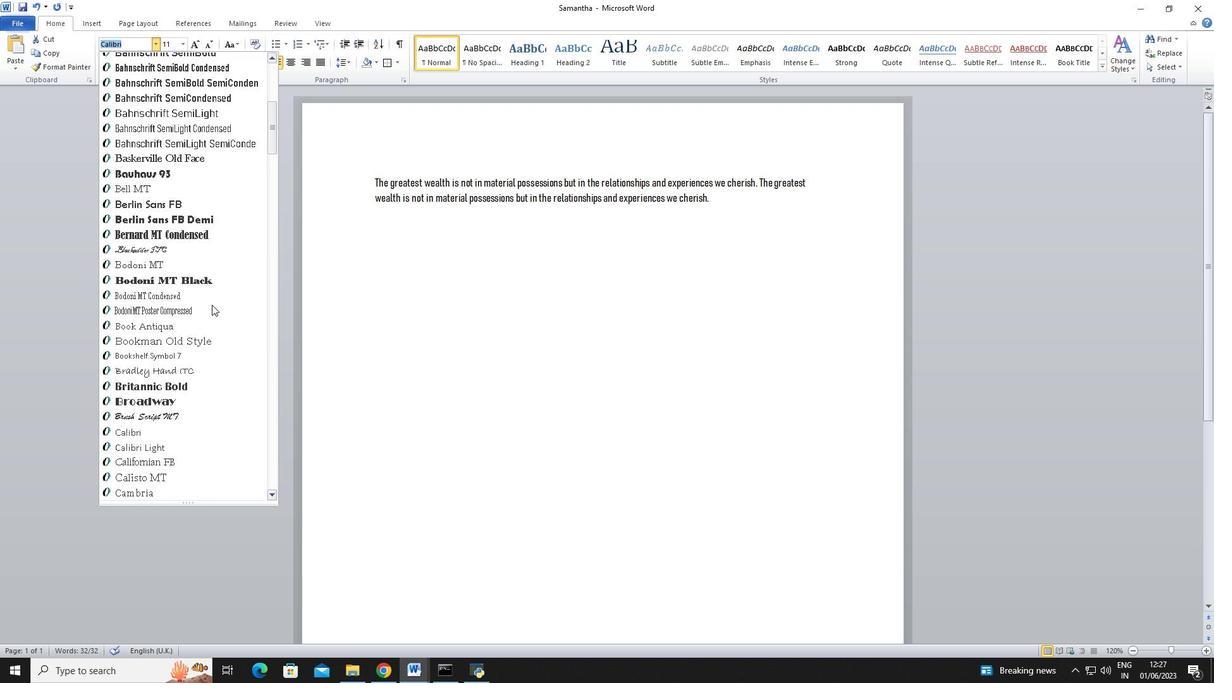 
Action: Mouse scrolled (211, 304) with delta (0, 0)
Screenshot: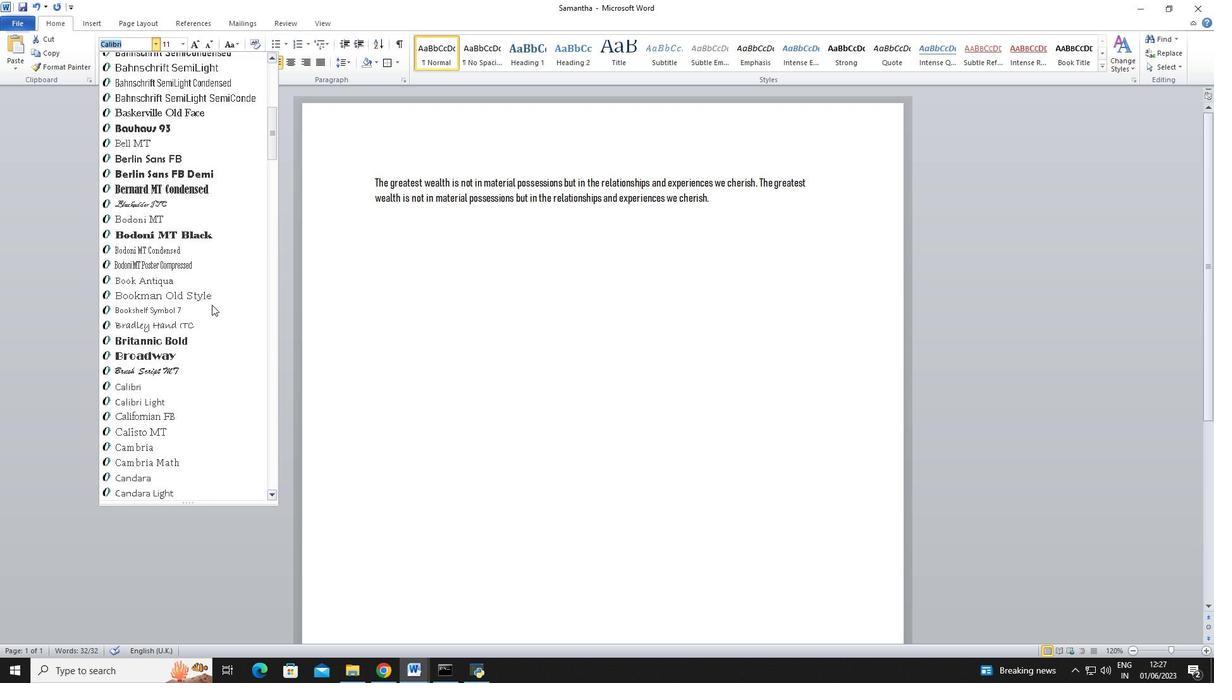 
Action: Mouse scrolled (211, 304) with delta (0, 0)
Screenshot: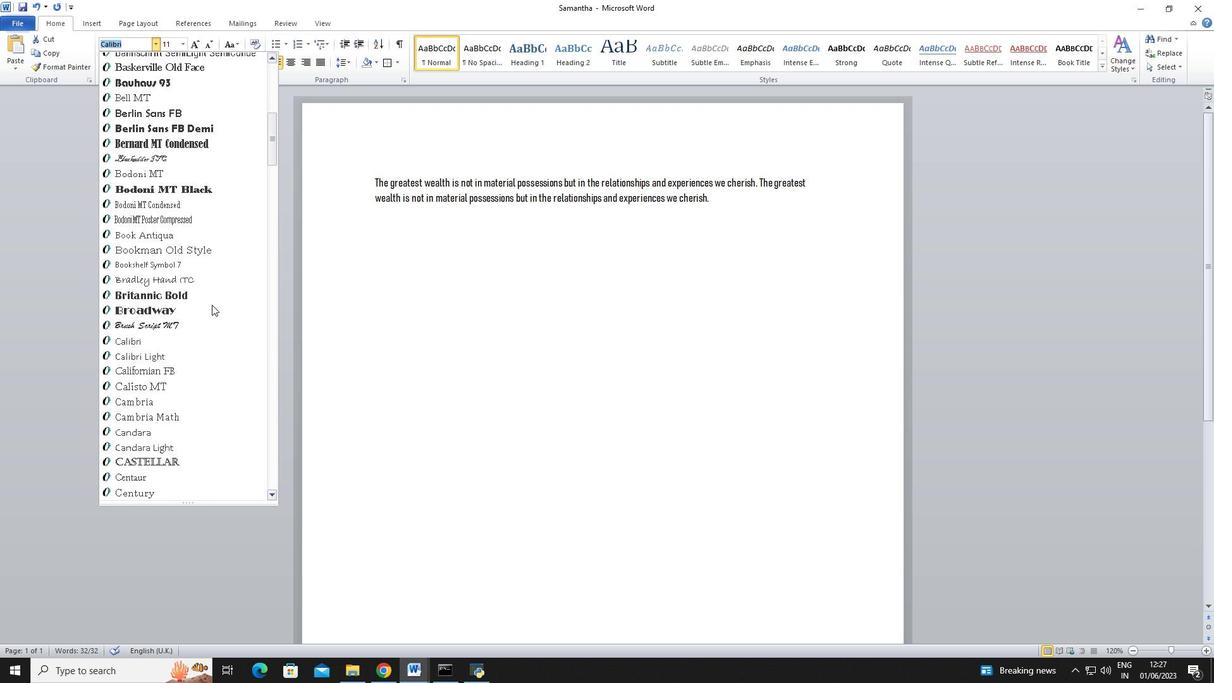 
Action: Mouse scrolled (211, 304) with delta (0, 0)
Screenshot: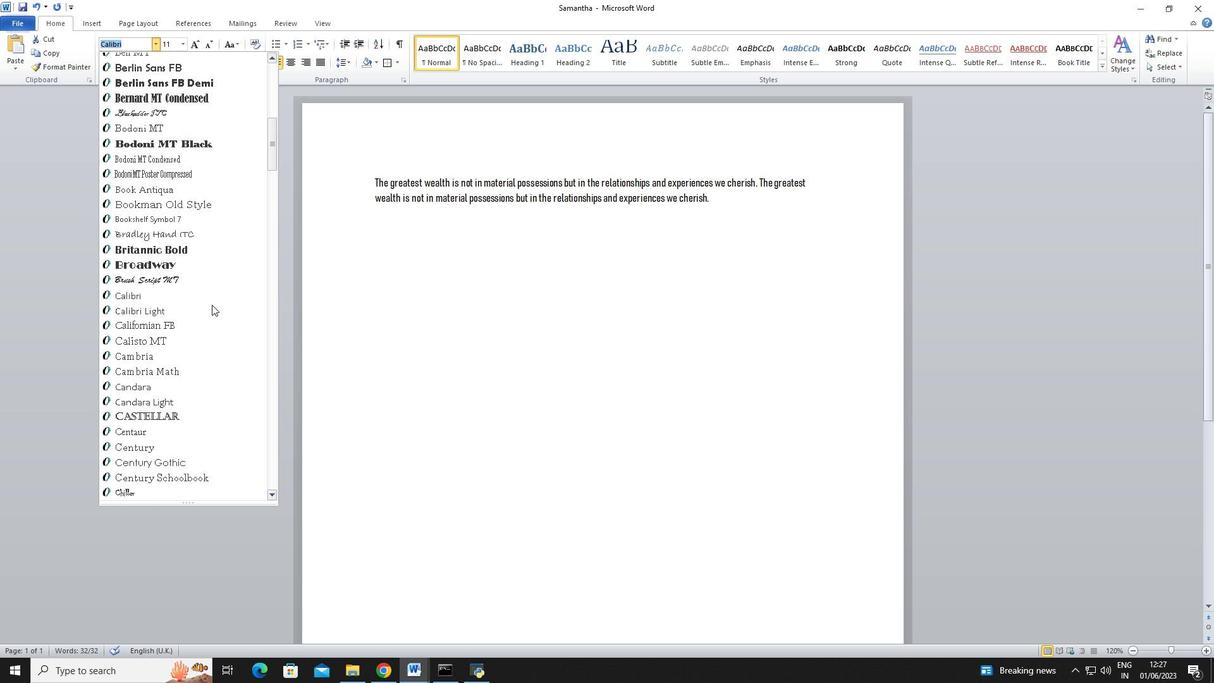 
Action: Mouse scrolled (211, 304) with delta (0, 0)
Screenshot: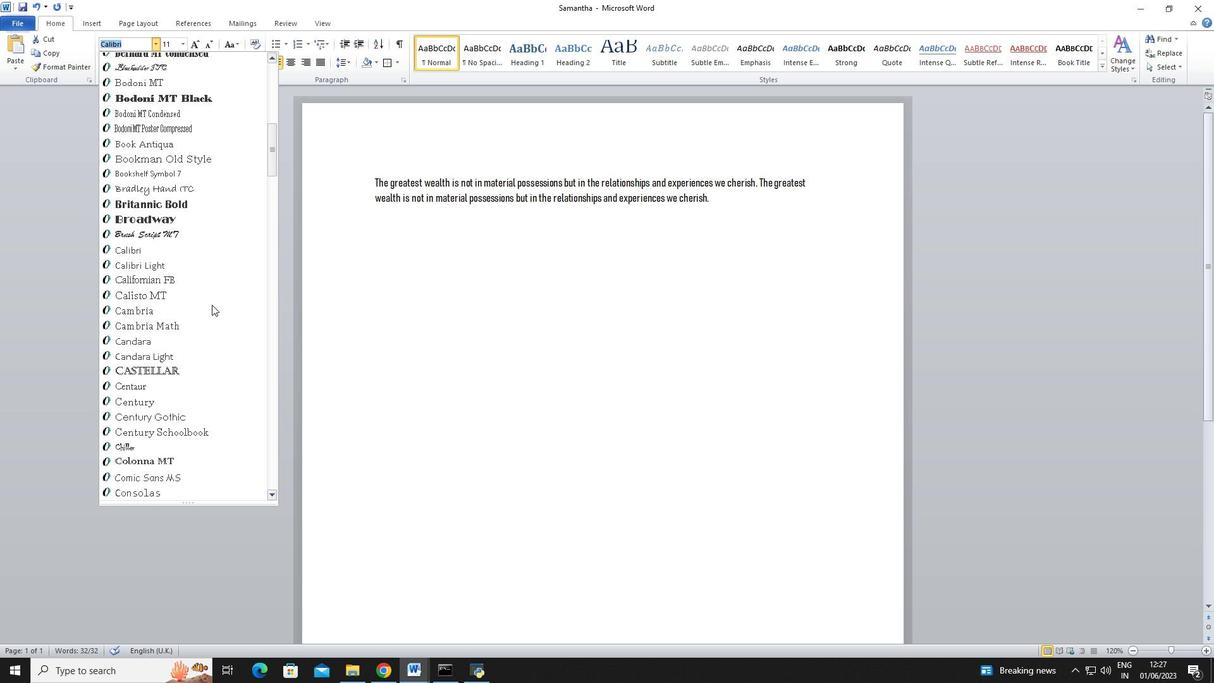 
Action: Mouse scrolled (211, 304) with delta (0, 0)
Screenshot: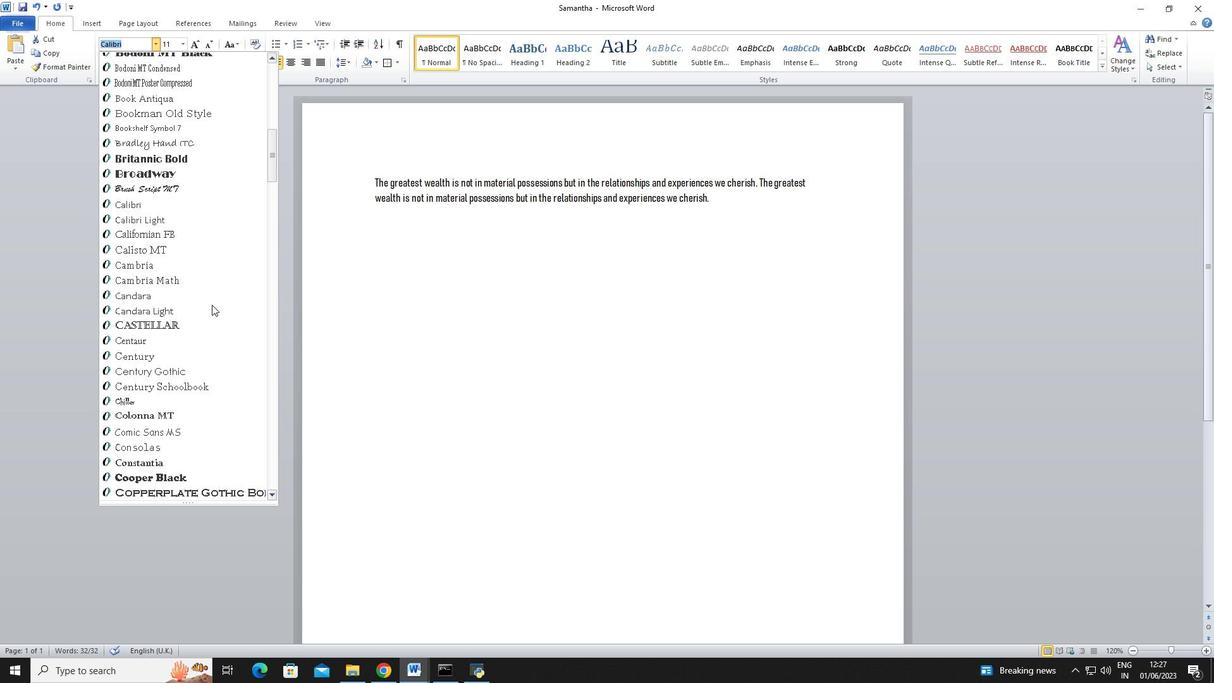 
Action: Mouse moved to (218, 309)
Screenshot: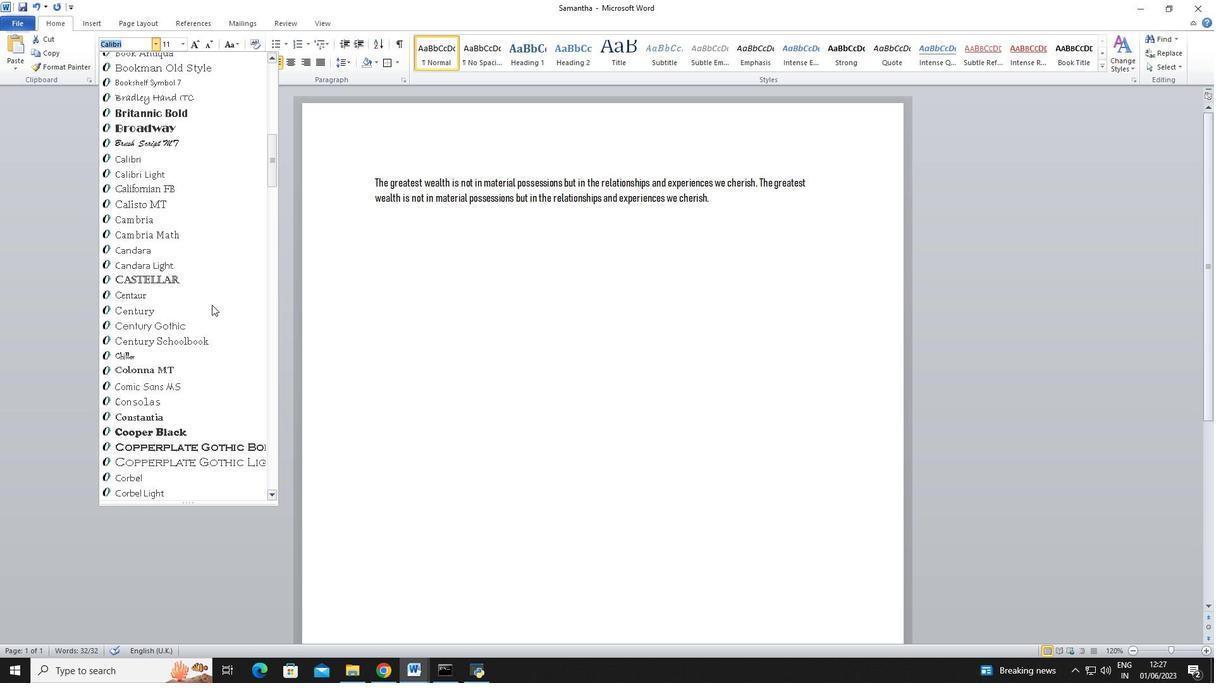 
Action: Mouse scrolled (218, 309) with delta (0, 0)
Screenshot: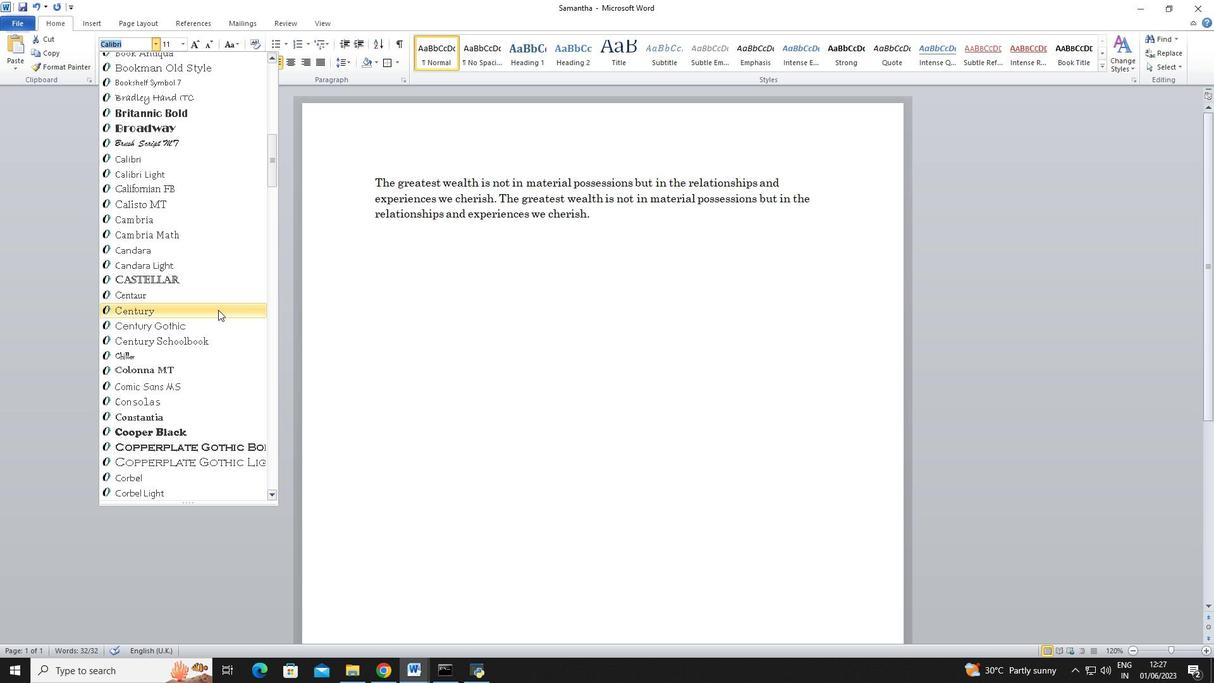 
Action: Mouse moved to (258, 306)
Screenshot: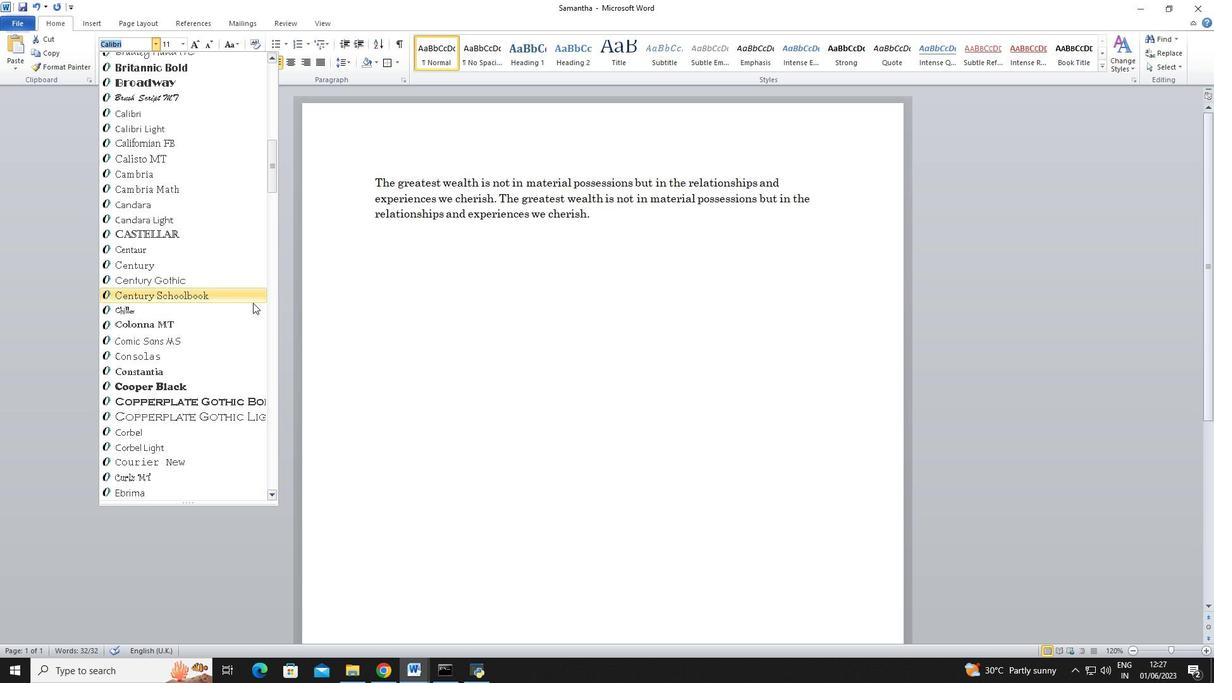 
Action: Mouse scrolled (258, 306) with delta (0, 0)
Screenshot: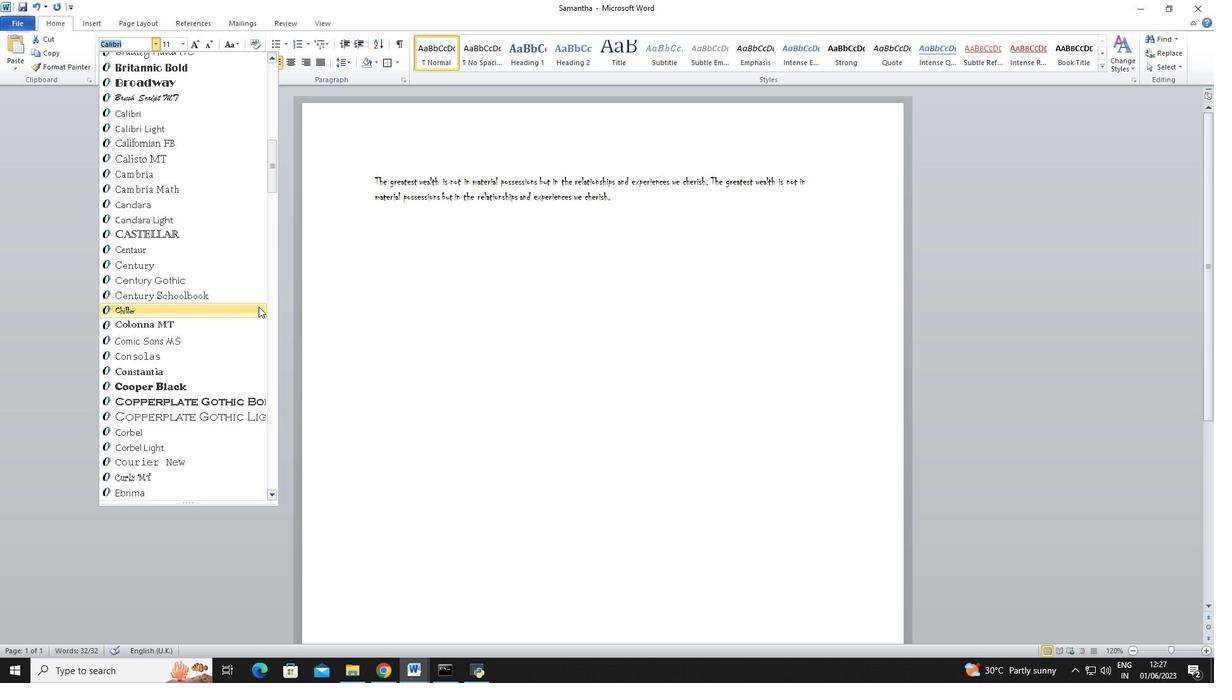 
Action: Mouse moved to (259, 306)
Screenshot: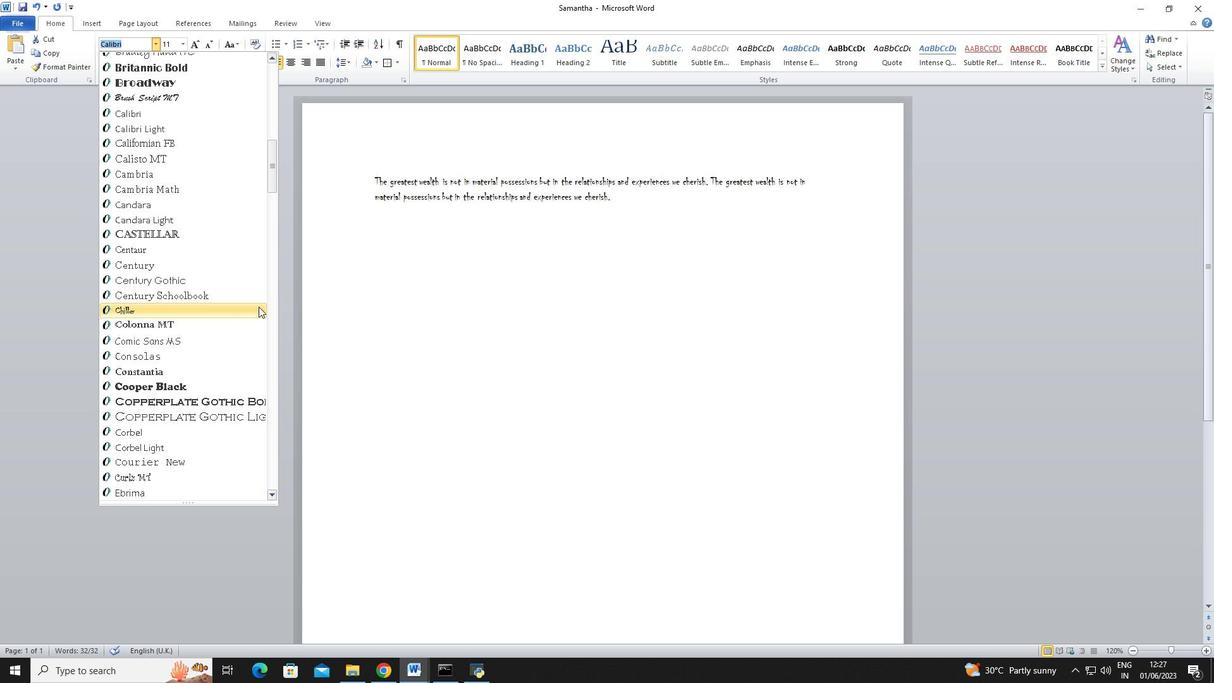 
Action: Mouse scrolled (259, 306) with delta (0, 0)
Screenshot: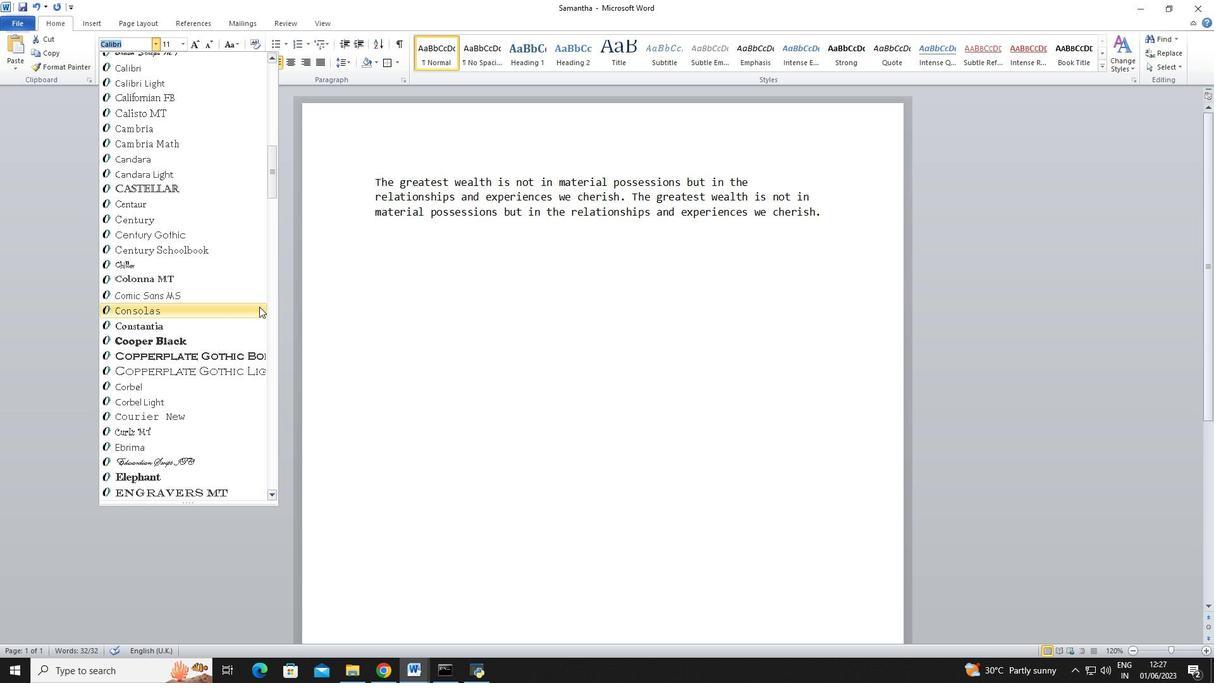 
Action: Mouse scrolled (259, 306) with delta (0, 0)
Screenshot: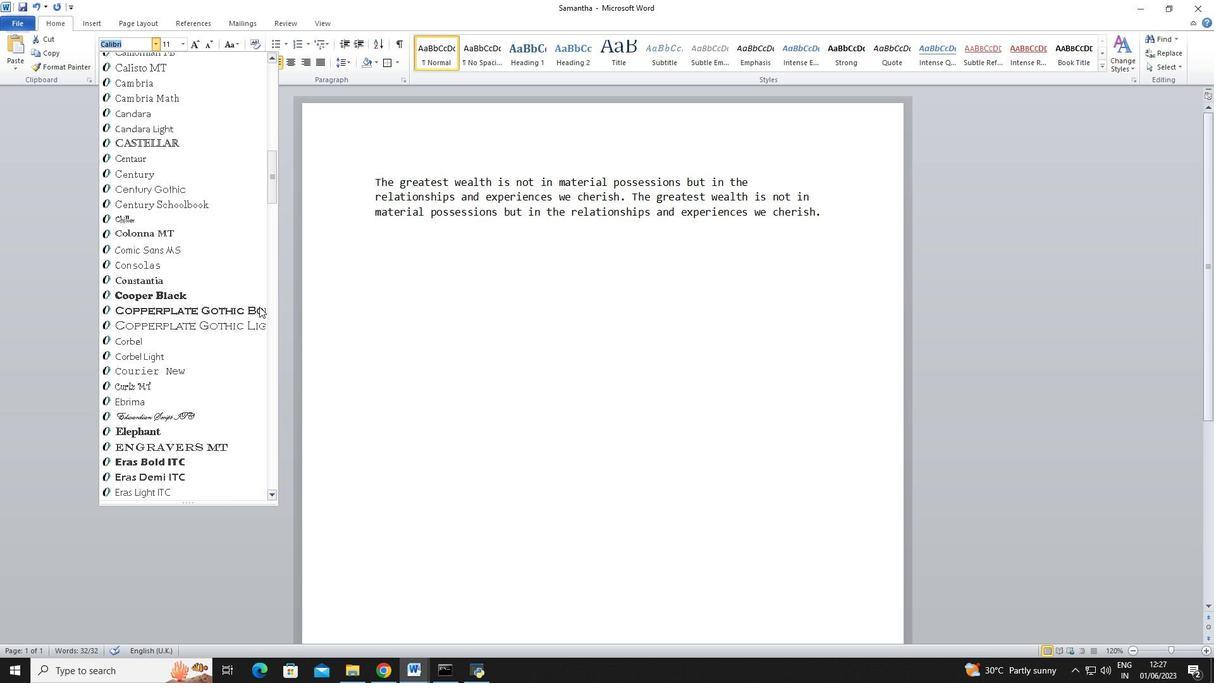 
Action: Mouse moved to (229, 337)
Screenshot: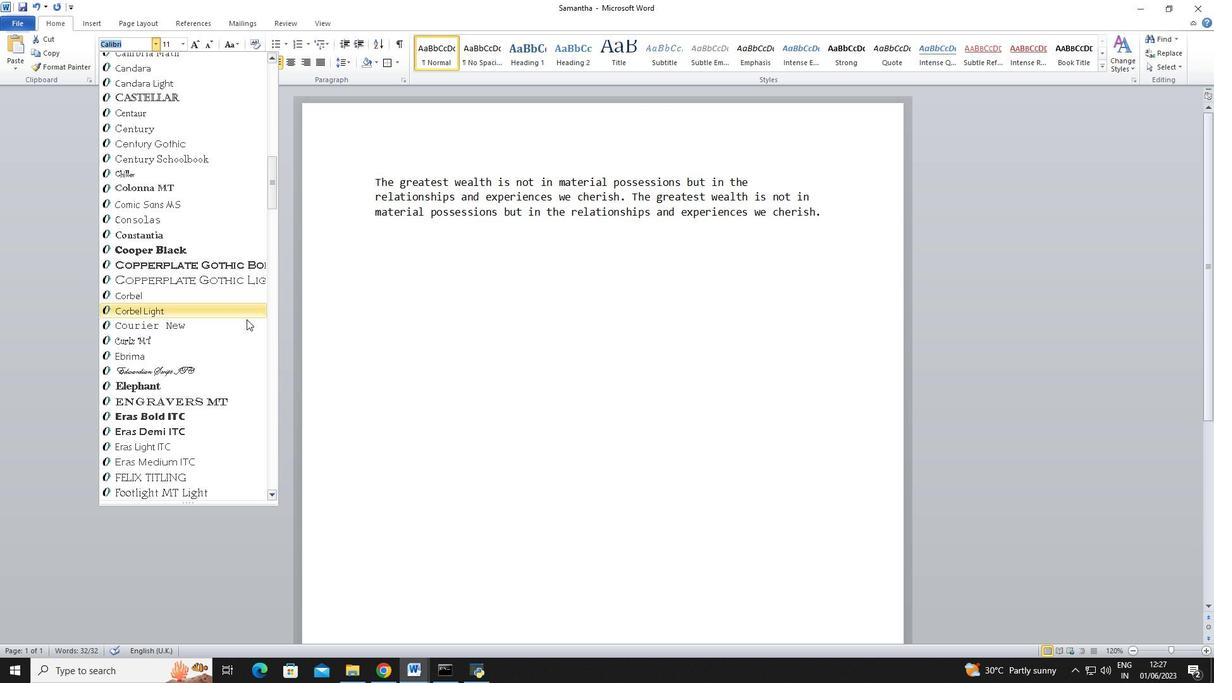 
Action: Mouse scrolled (229, 336) with delta (0, 0)
Screenshot: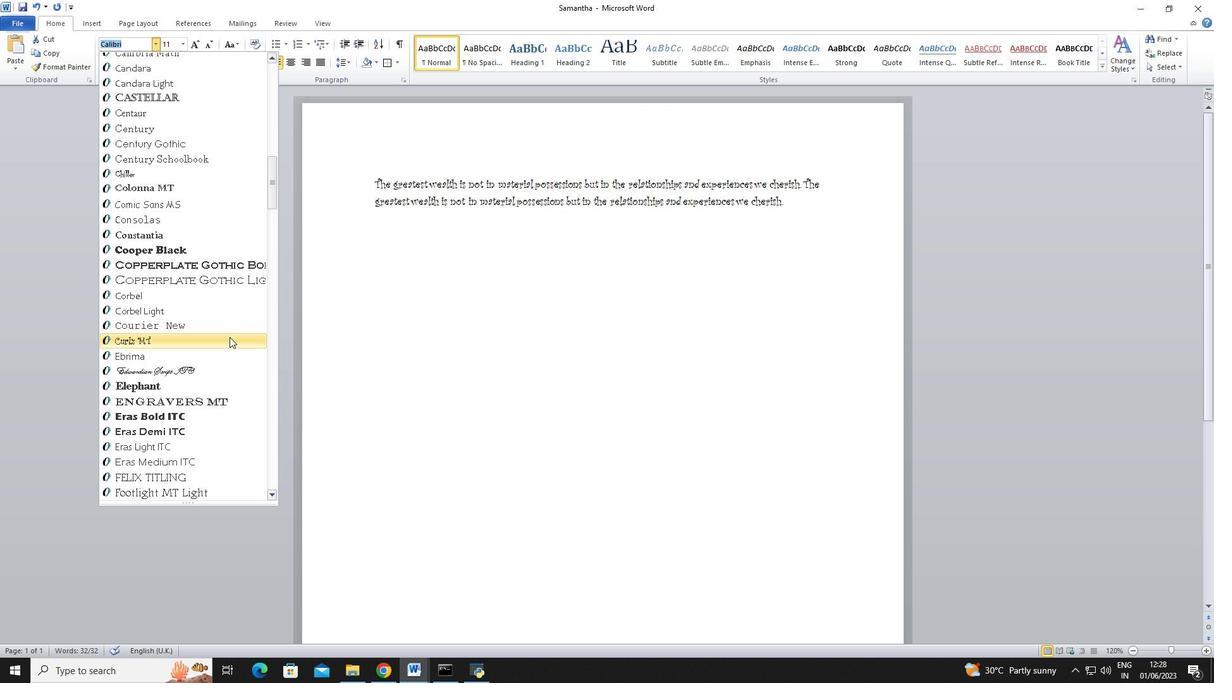 
Action: Mouse moved to (230, 355)
Screenshot: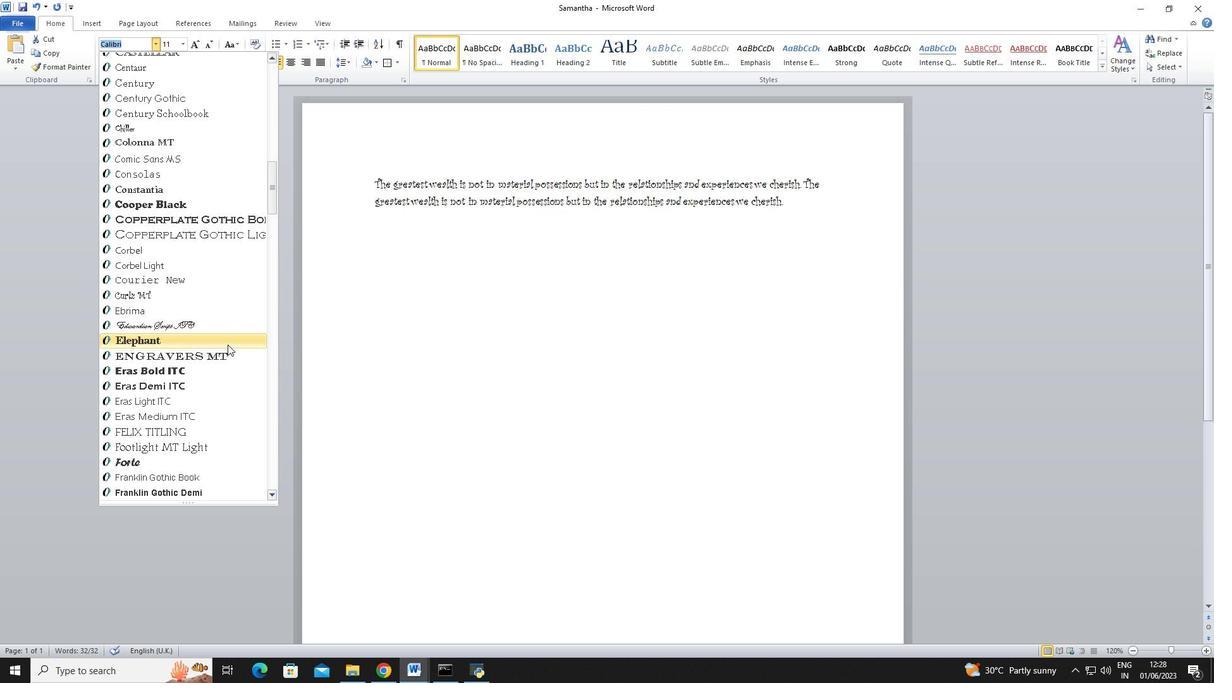 
Action: Mouse pressed left at (230, 355)
Screenshot: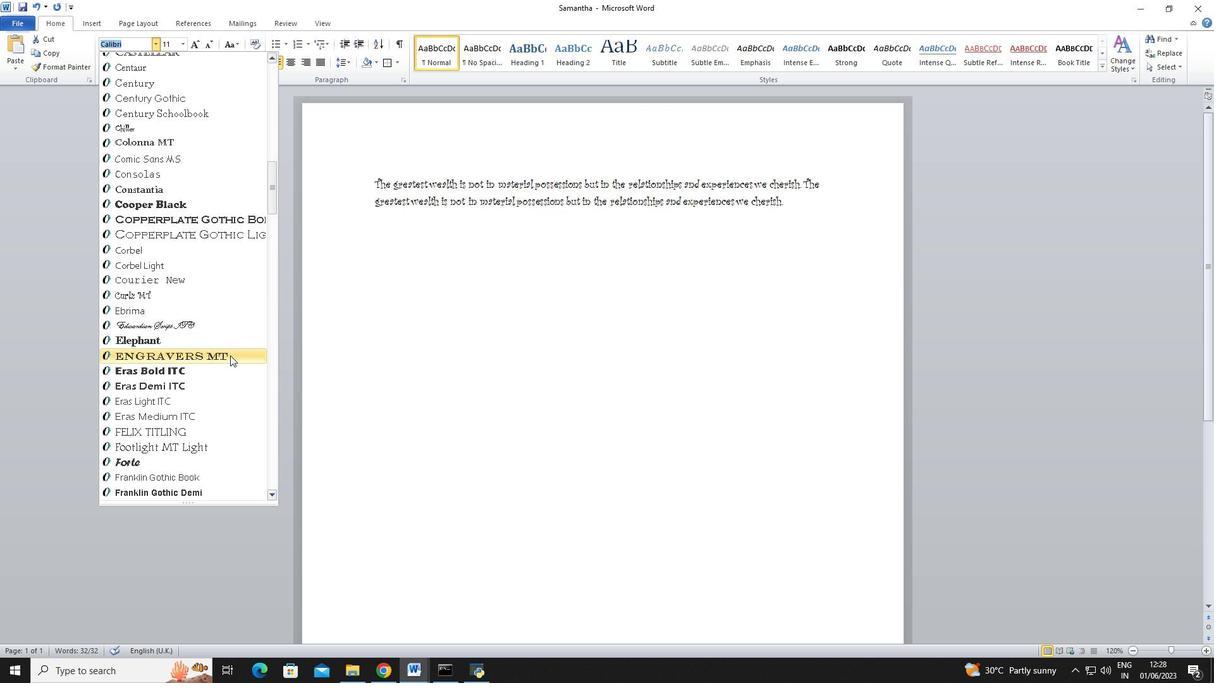 
Action: Mouse moved to (182, 37)
Screenshot: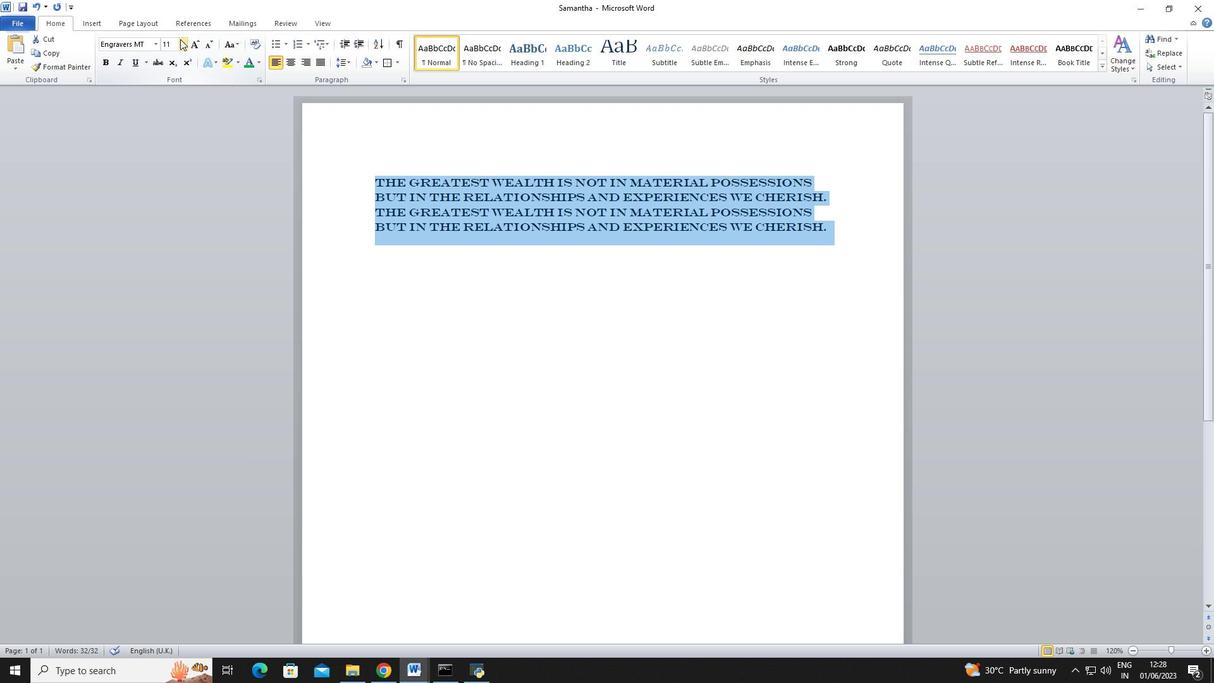 
Action: Mouse pressed left at (182, 37)
Screenshot: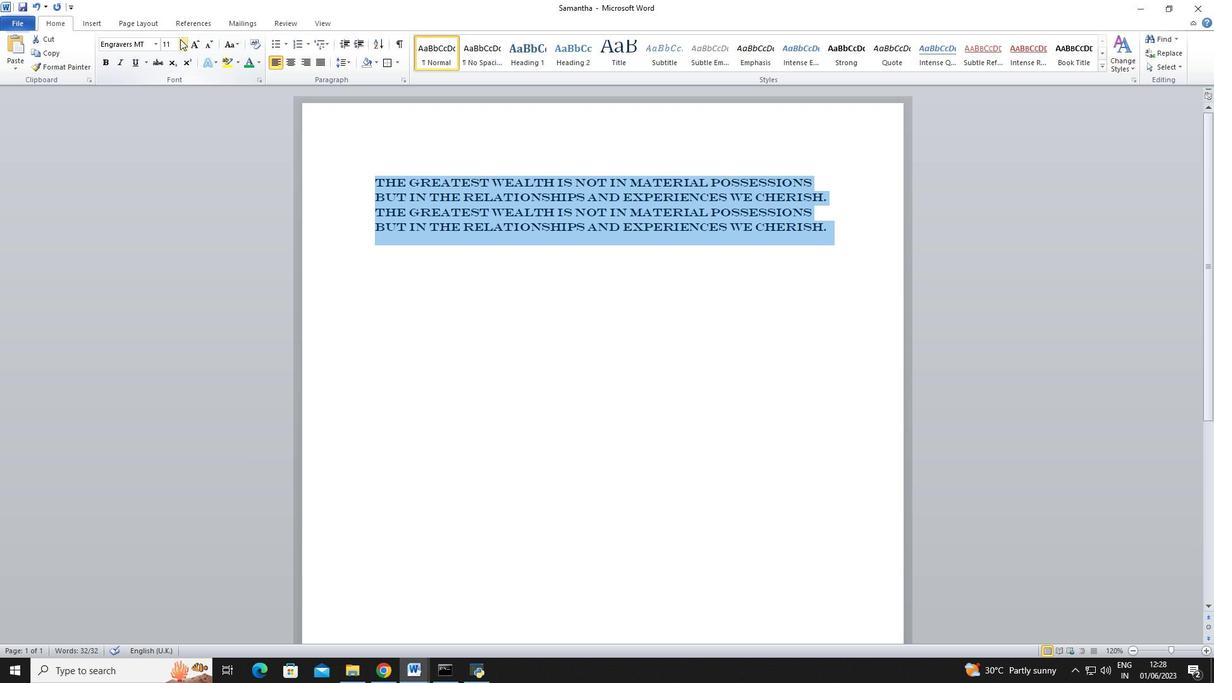 
Action: Mouse moved to (172, 154)
Screenshot: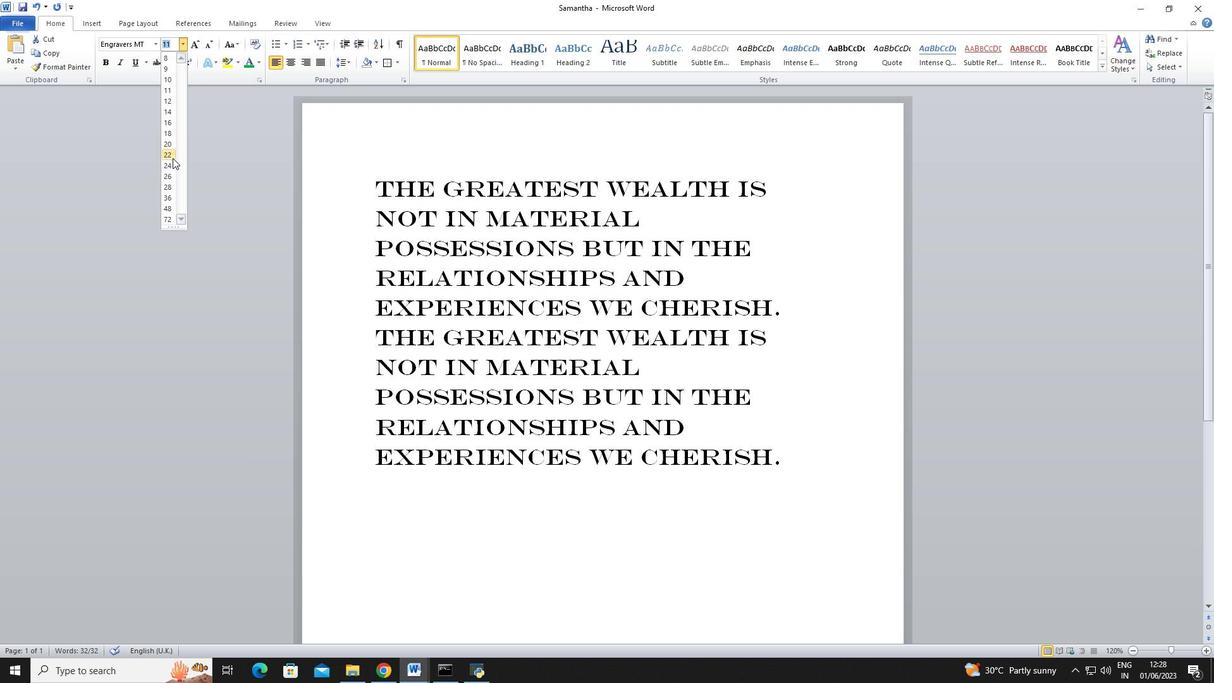 
Action: Mouse pressed left at (172, 154)
Screenshot: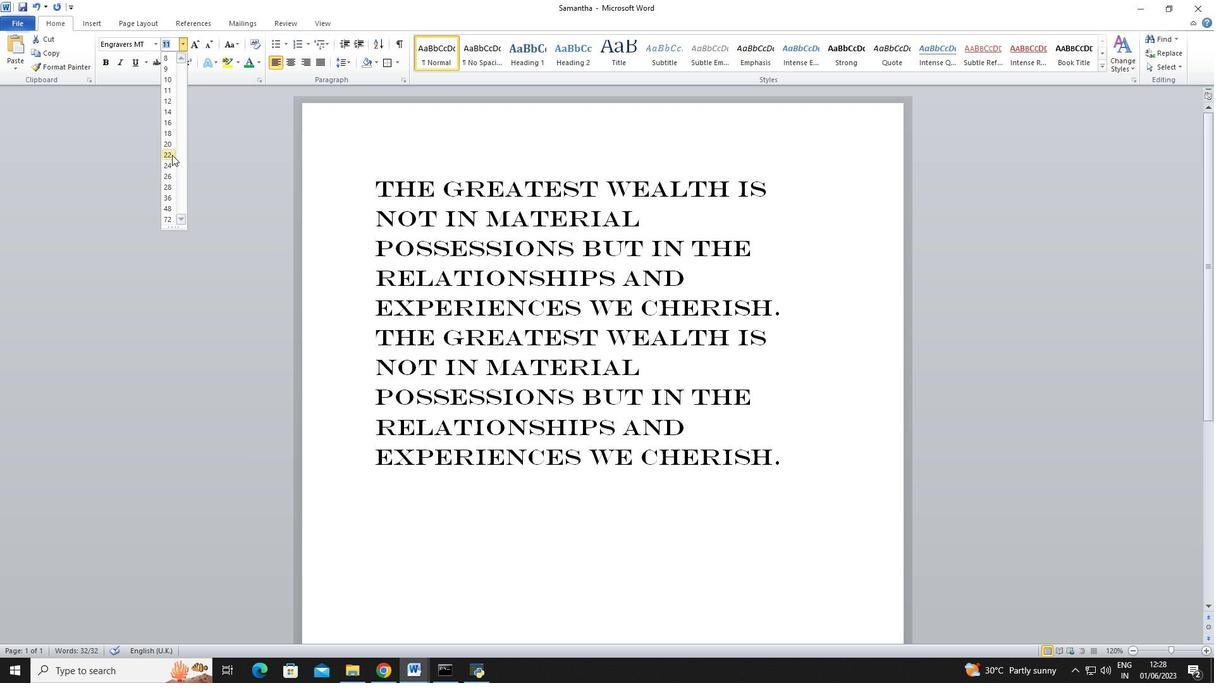 
Action: Mouse moved to (274, 56)
Screenshot: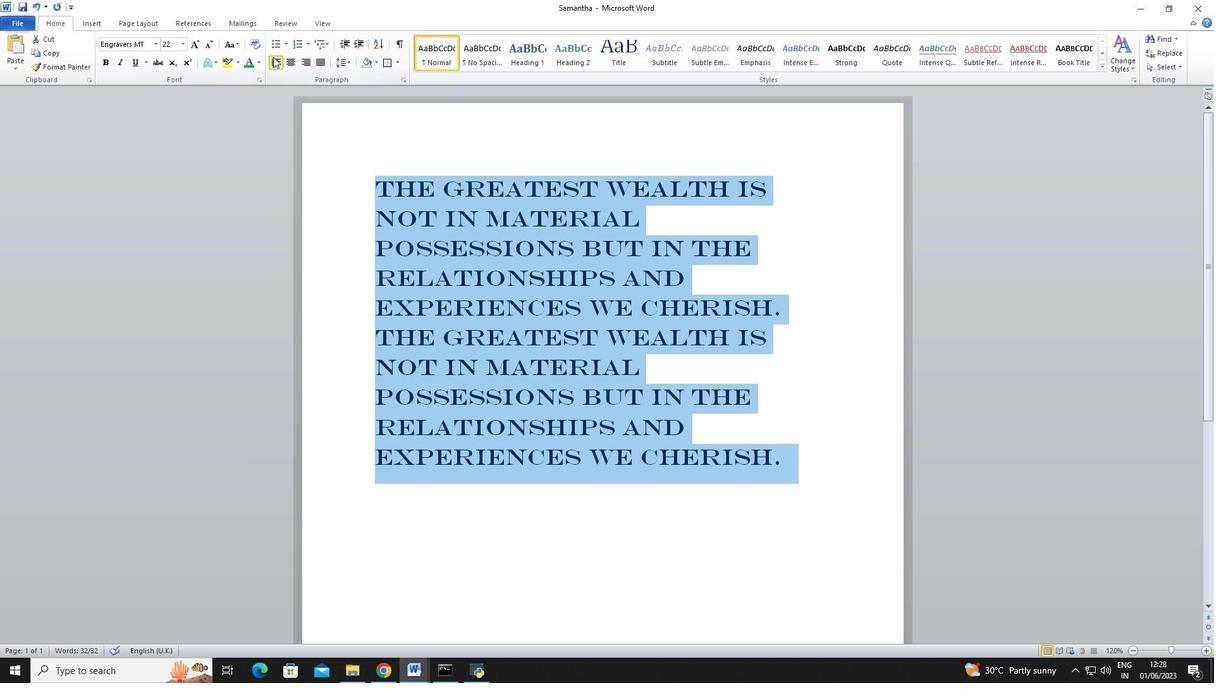
Action: Mouse pressed left at (274, 56)
Screenshot: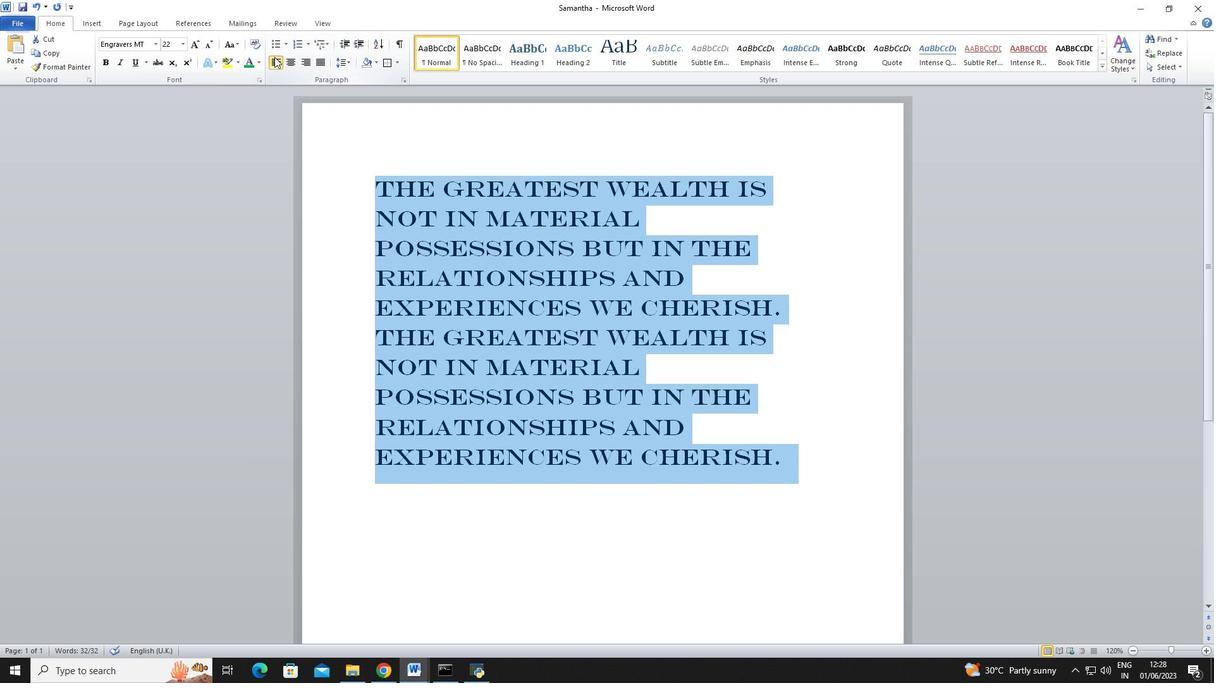 
Action: Mouse moved to (258, 60)
Screenshot: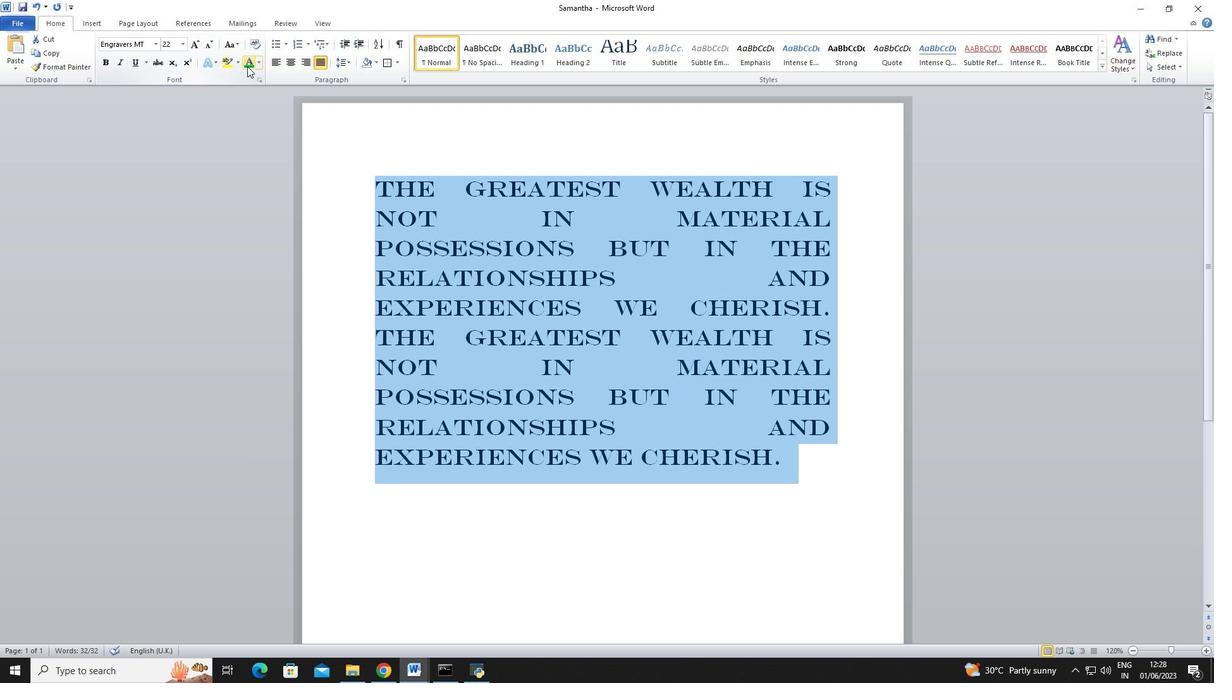 
Action: Mouse pressed left at (258, 60)
Screenshot: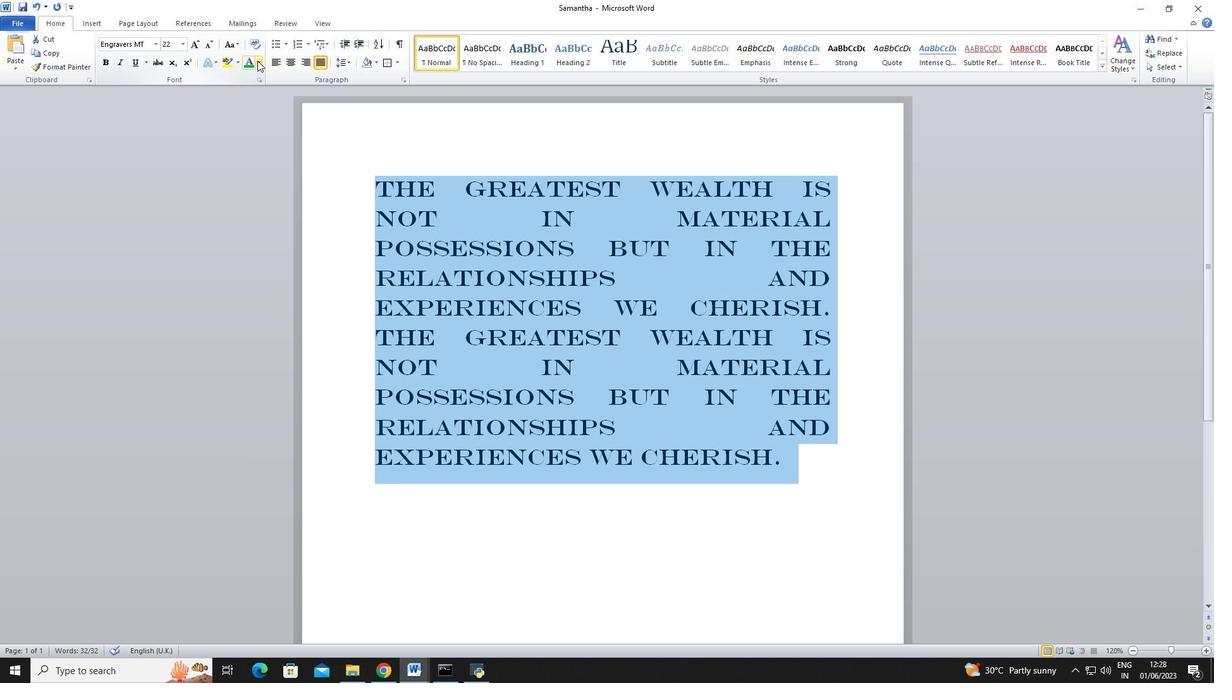 
Action: Mouse moved to (258, 166)
Screenshot: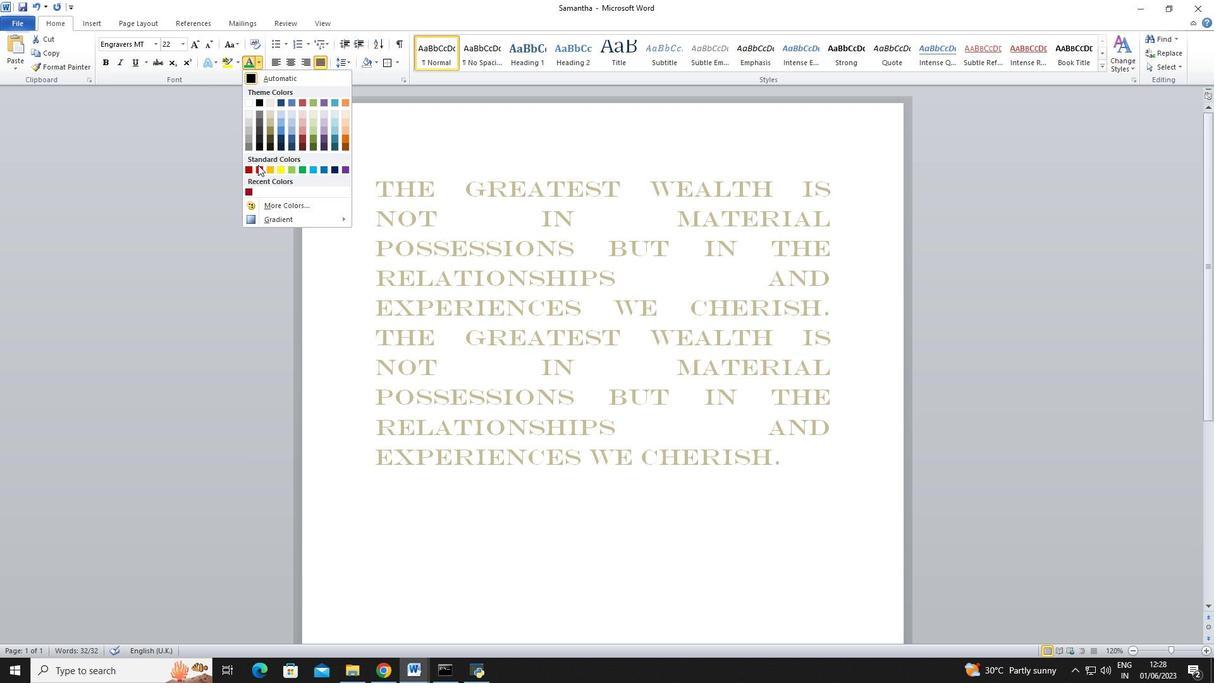 
Action: Mouse pressed left at (258, 166)
Screenshot: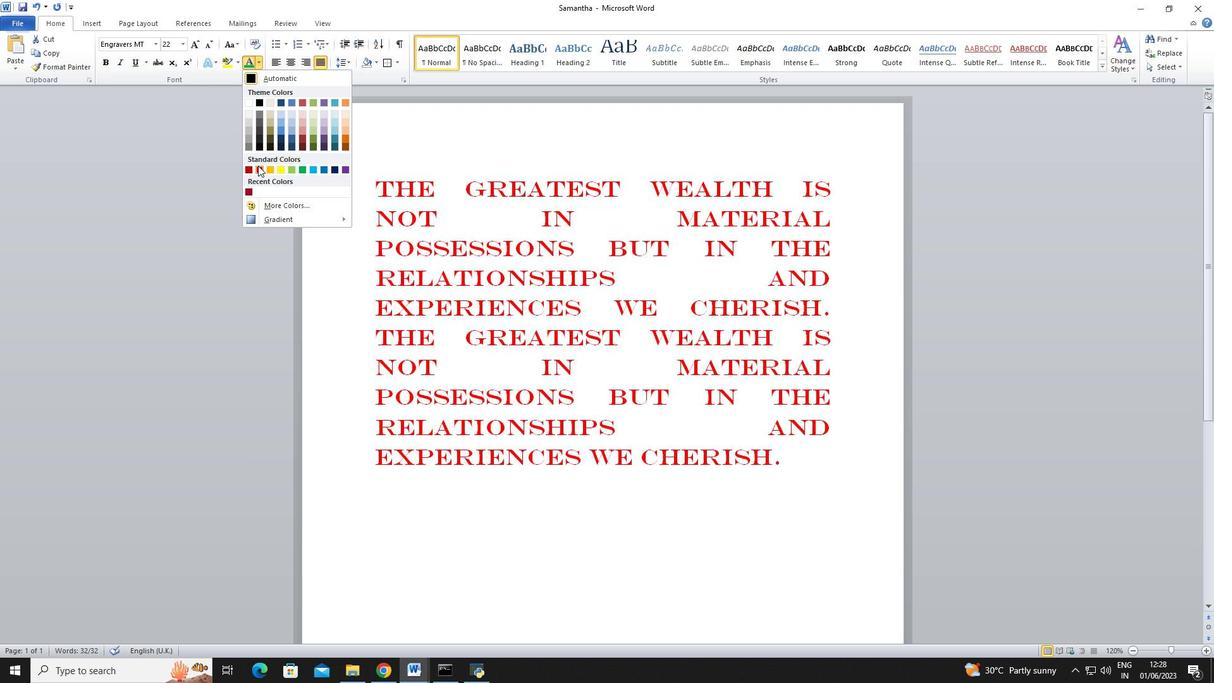 
Action: Mouse moved to (379, 151)
Screenshot: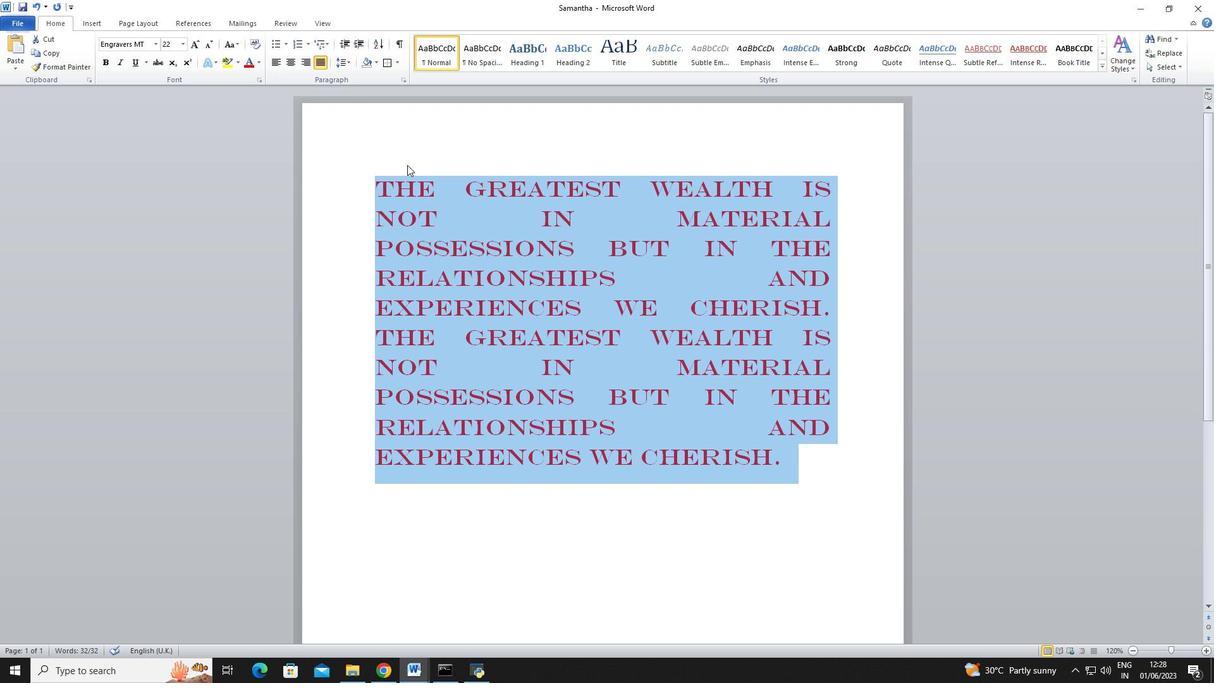 
Action: Mouse pressed left at (379, 151)
Screenshot: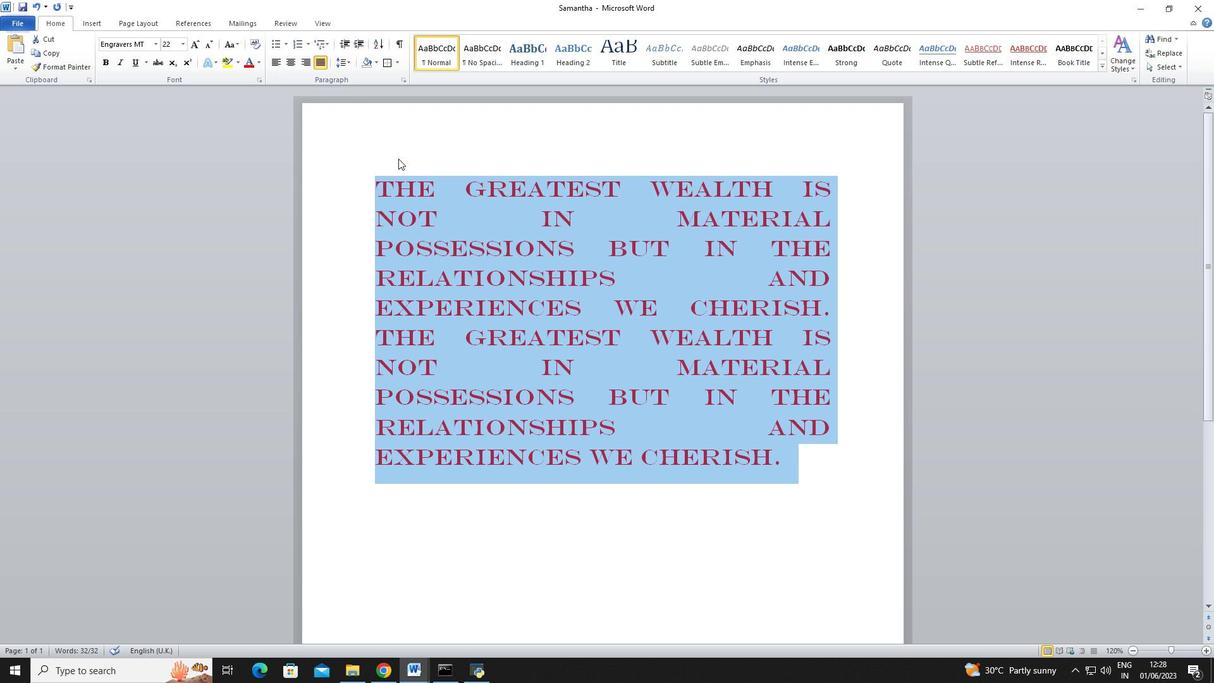 
